 Task: Find a house in Lebanon, United States, for 1 guest from 7th to 14th July, with a price range of ₹6000 to ₹14000.
Action: Mouse moved to (680, 127)
Screenshot: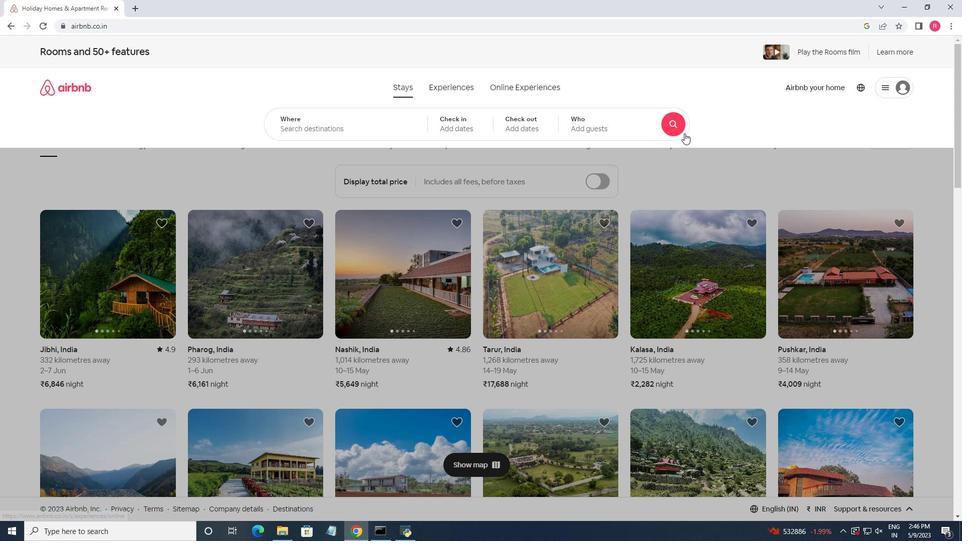 
Action: Mouse pressed left at (680, 127)
Screenshot: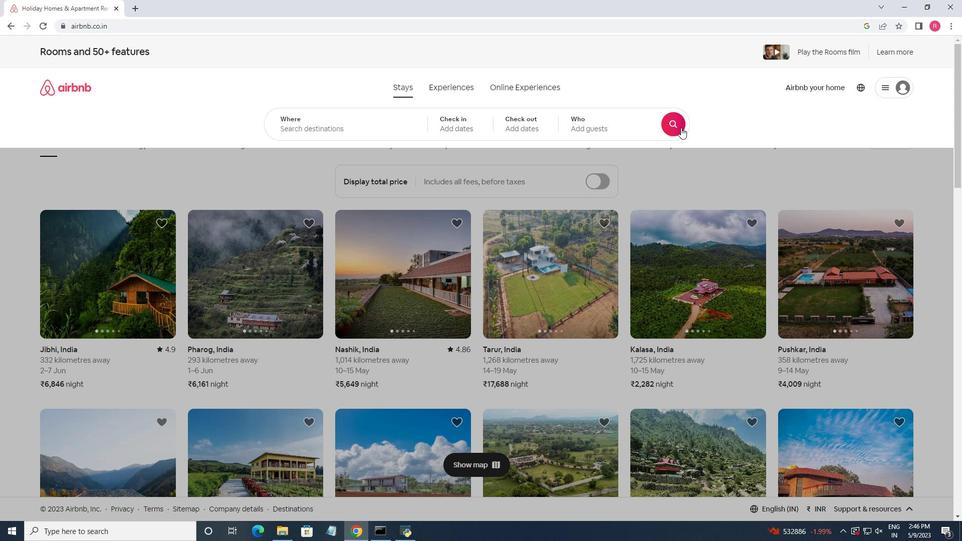 
Action: Mouse moved to (555, 84)
Screenshot: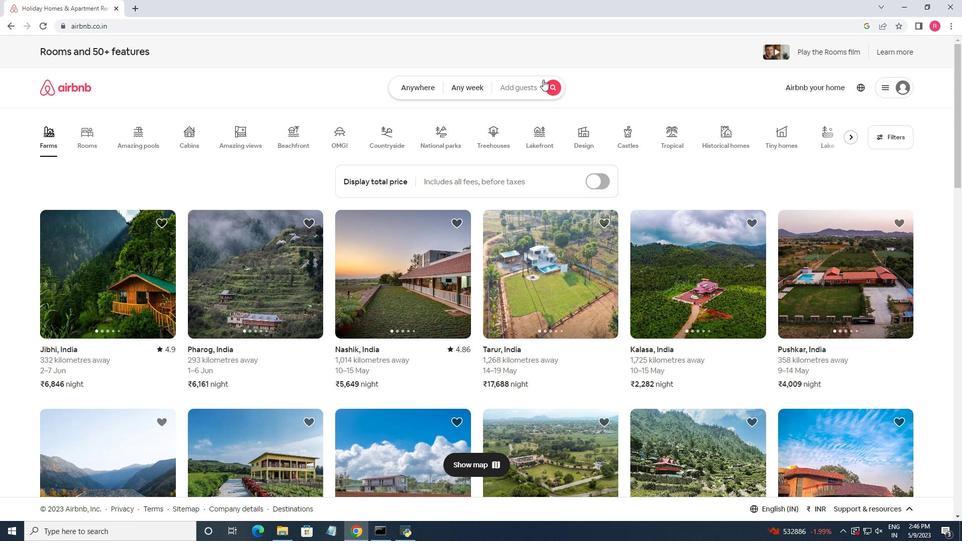
Action: Mouse pressed left at (555, 84)
Screenshot: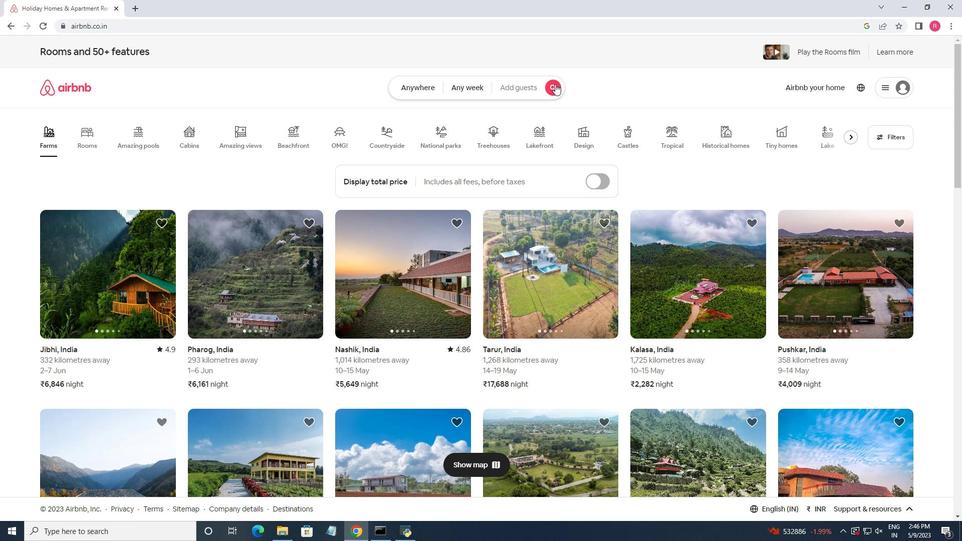 
Action: Mouse moved to (302, 132)
Screenshot: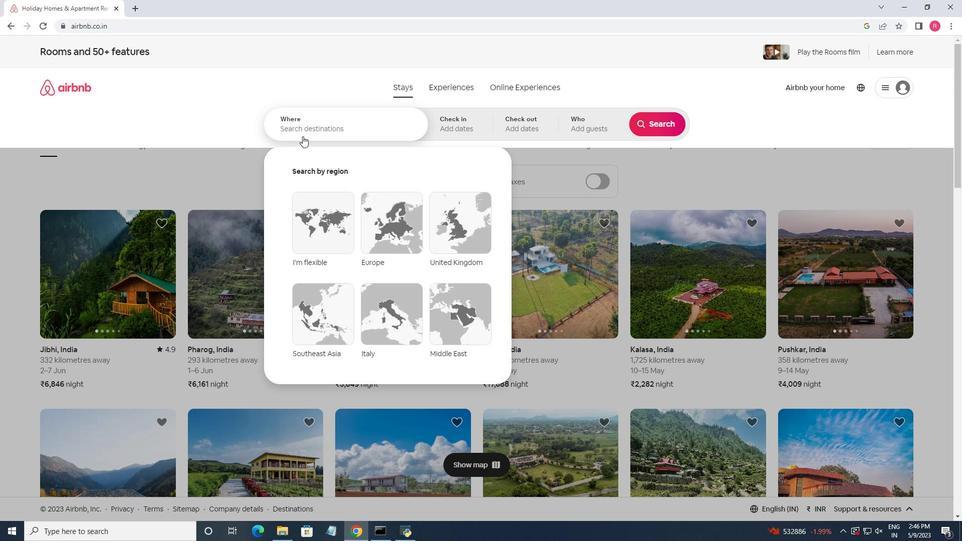 
Action: Mouse pressed left at (302, 132)
Screenshot: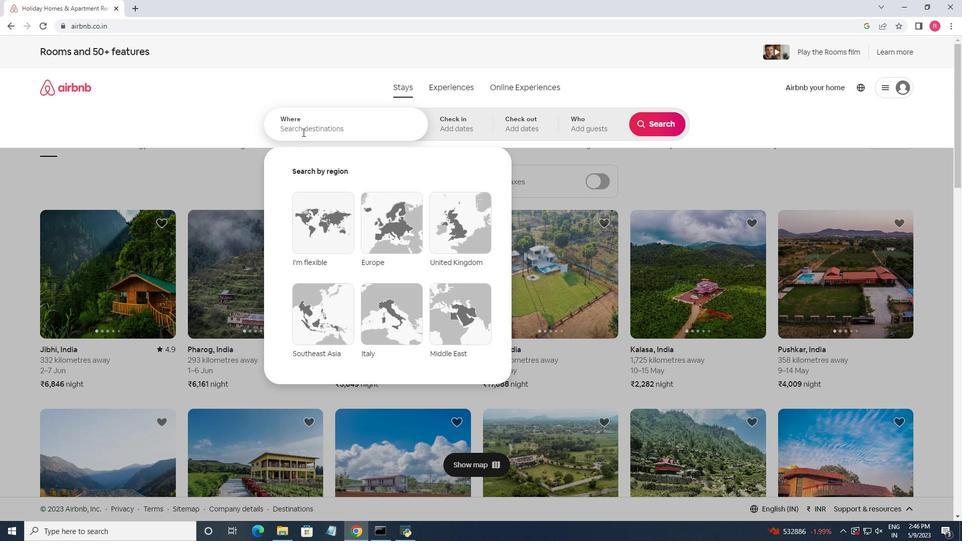 
Action: Mouse moved to (303, 132)
Screenshot: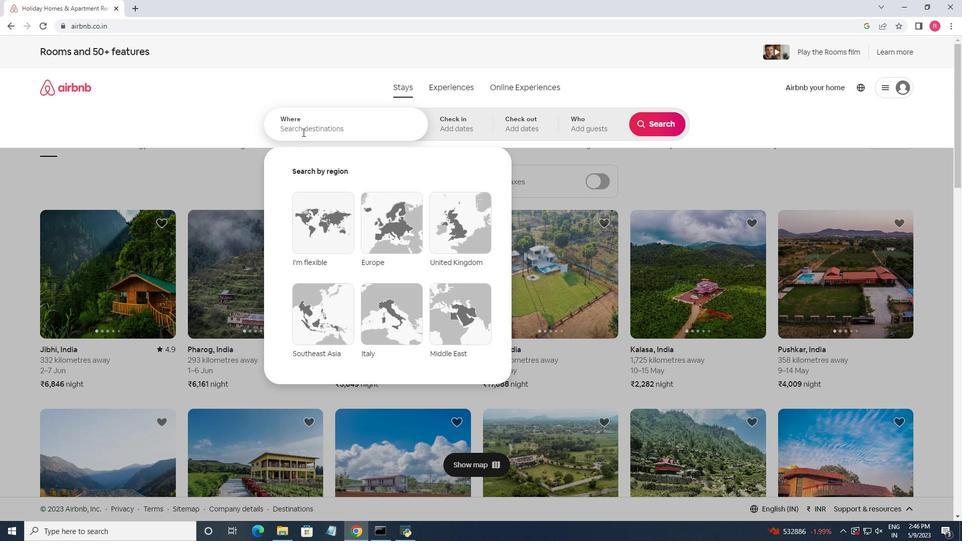 
Action: Key pressed <Key.shift>Lebanon,<Key.space><Key.shift>United<Key.space><Key.shift>States
Screenshot: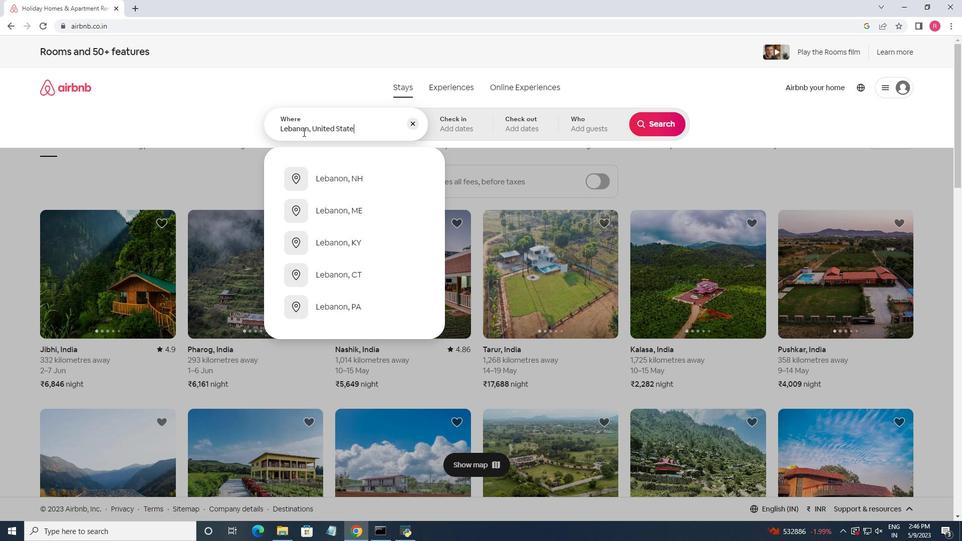 
Action: Mouse moved to (259, 178)
Screenshot: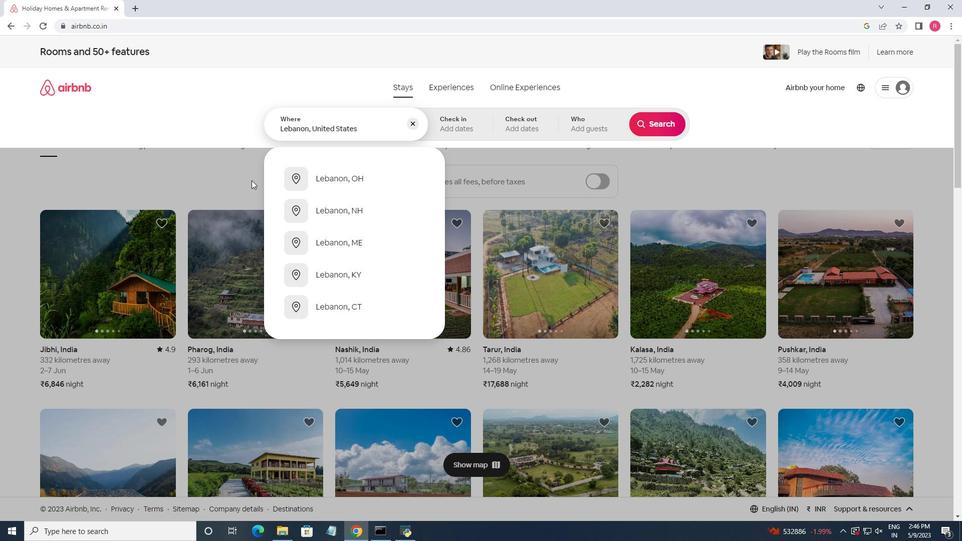 
Action: Key pressed <Key.enter>
Screenshot: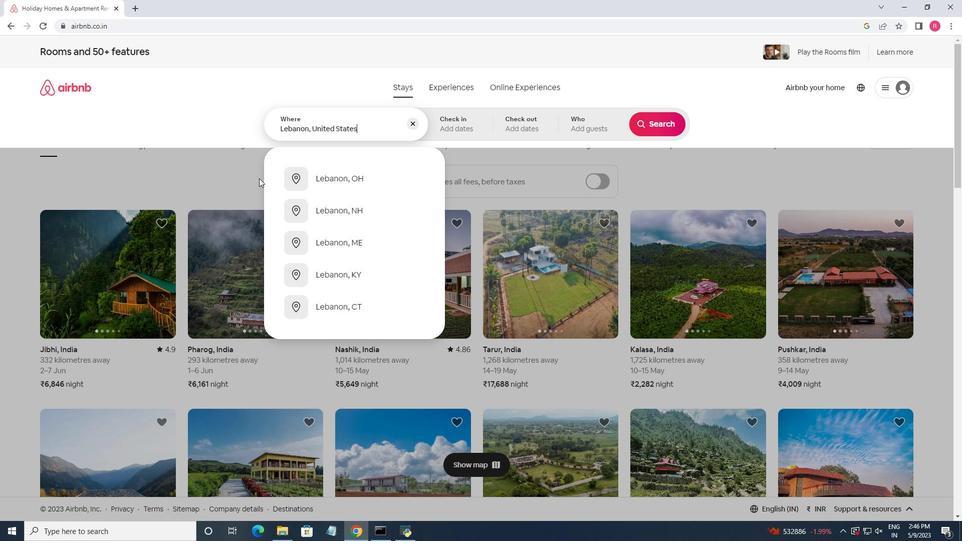 
Action: Mouse moved to (655, 206)
Screenshot: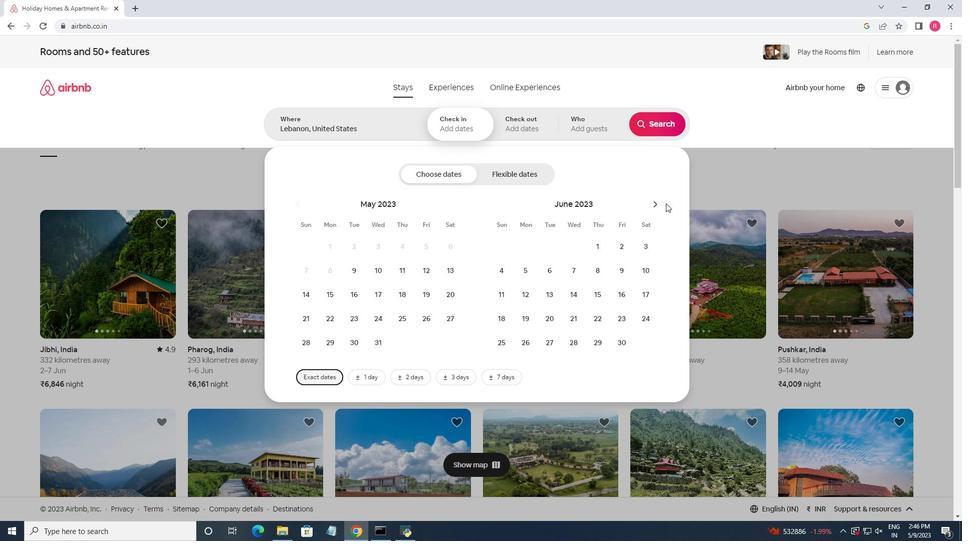 
Action: Mouse pressed left at (655, 206)
Screenshot: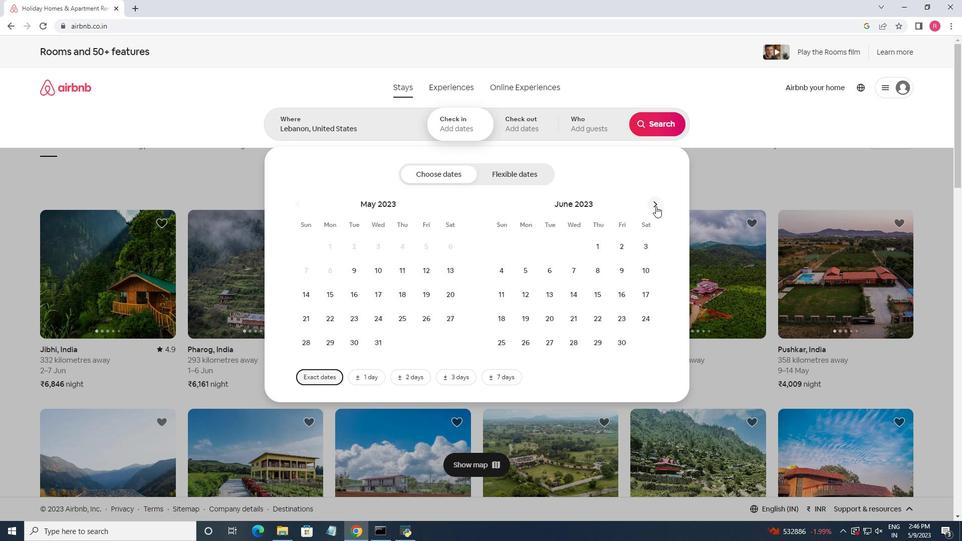 
Action: Mouse moved to (622, 266)
Screenshot: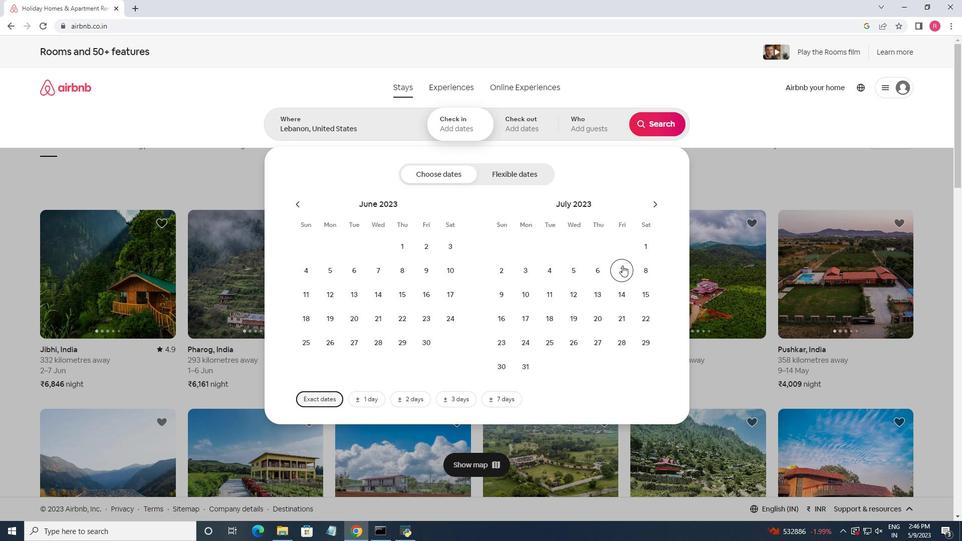 
Action: Mouse pressed left at (622, 266)
Screenshot: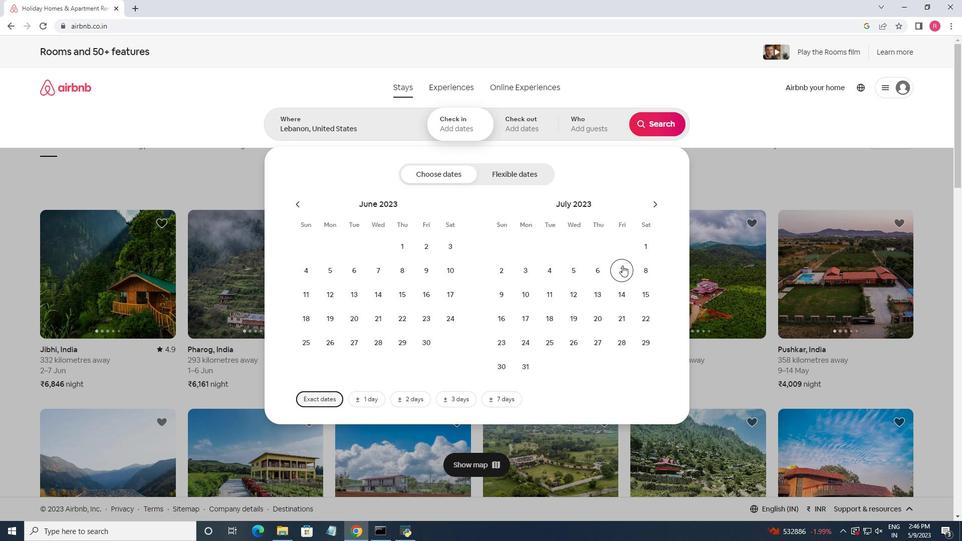 
Action: Mouse moved to (619, 293)
Screenshot: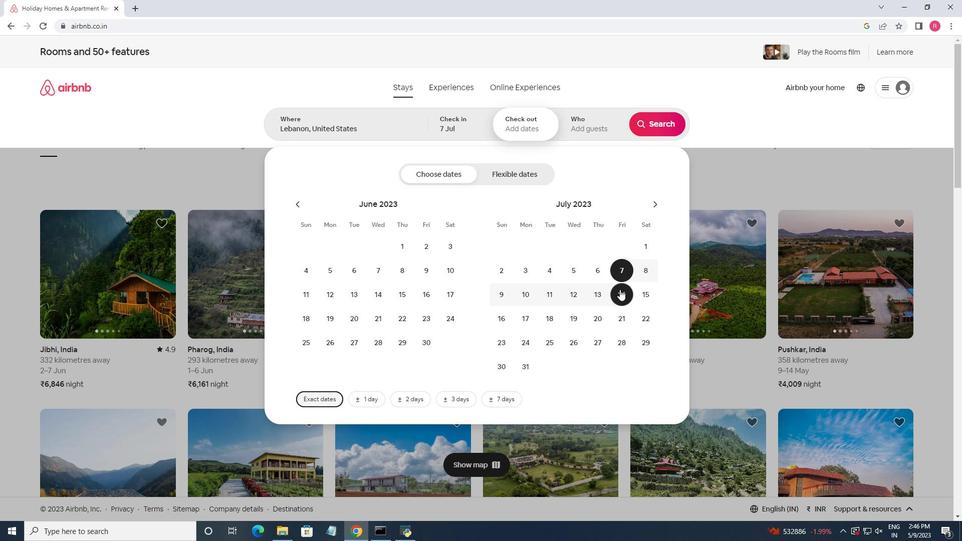 
Action: Mouse pressed left at (619, 293)
Screenshot: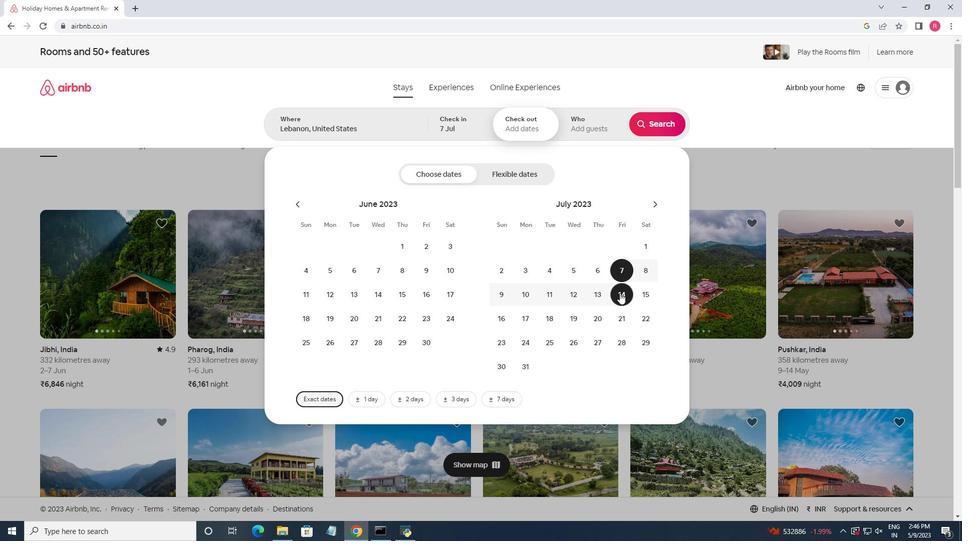 
Action: Mouse moved to (592, 130)
Screenshot: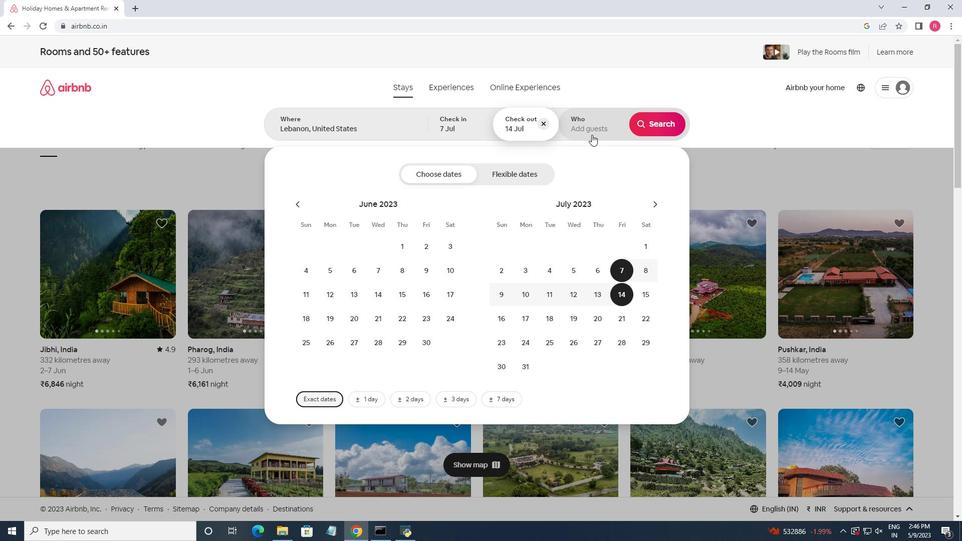
Action: Mouse pressed left at (592, 130)
Screenshot: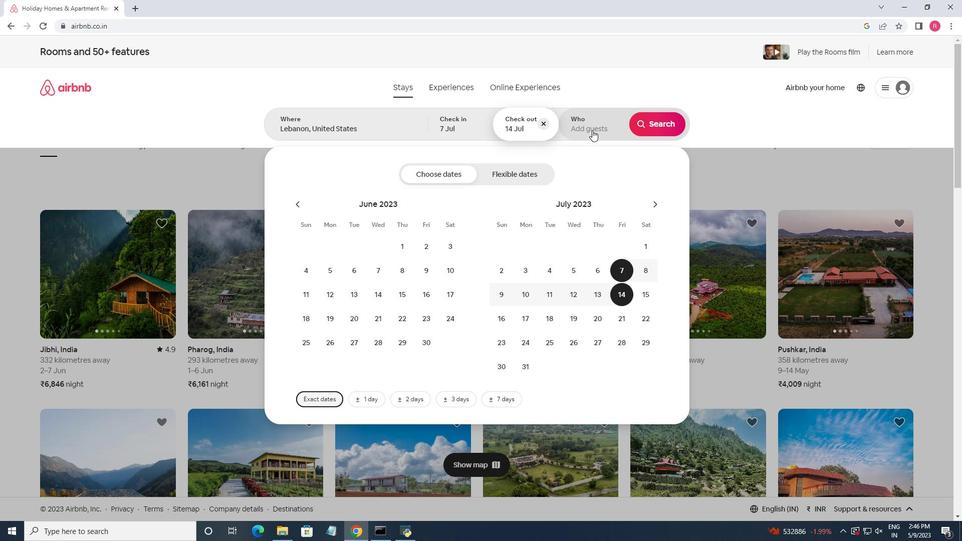 
Action: Mouse moved to (651, 180)
Screenshot: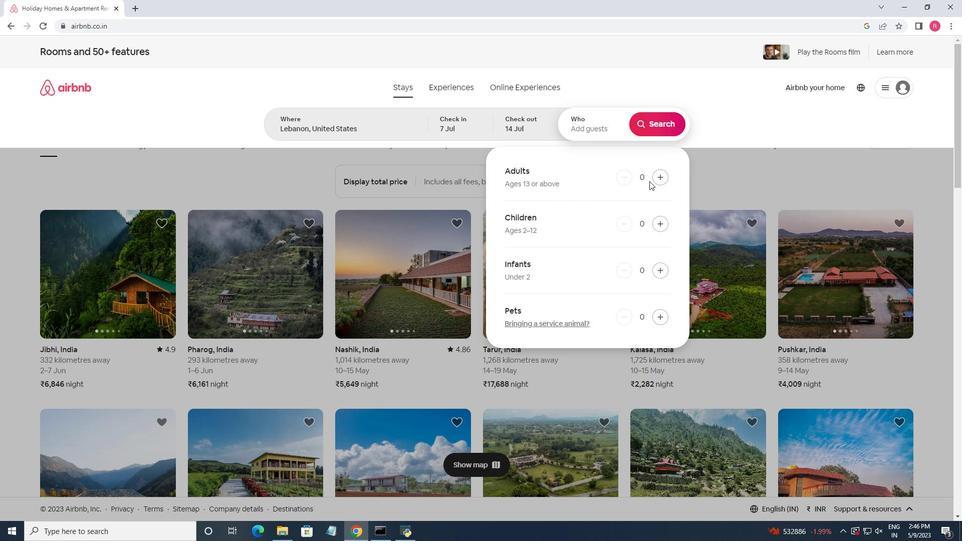 
Action: Mouse pressed left at (651, 180)
Screenshot: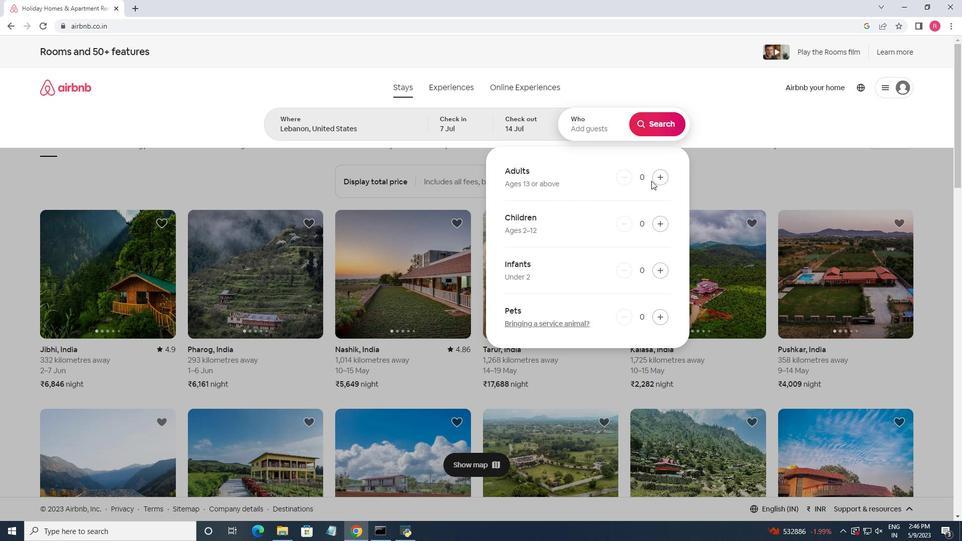 
Action: Mouse moved to (658, 178)
Screenshot: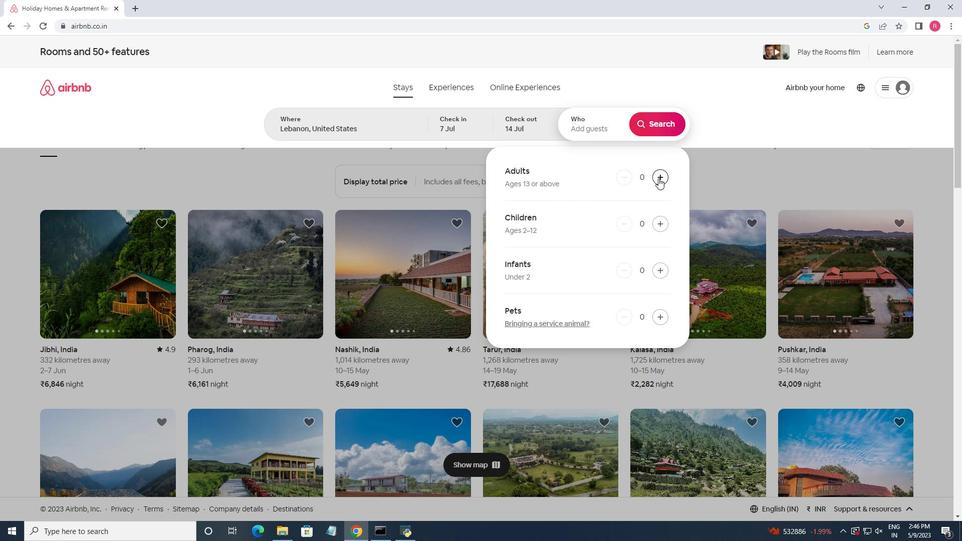 
Action: Mouse pressed left at (658, 178)
Screenshot: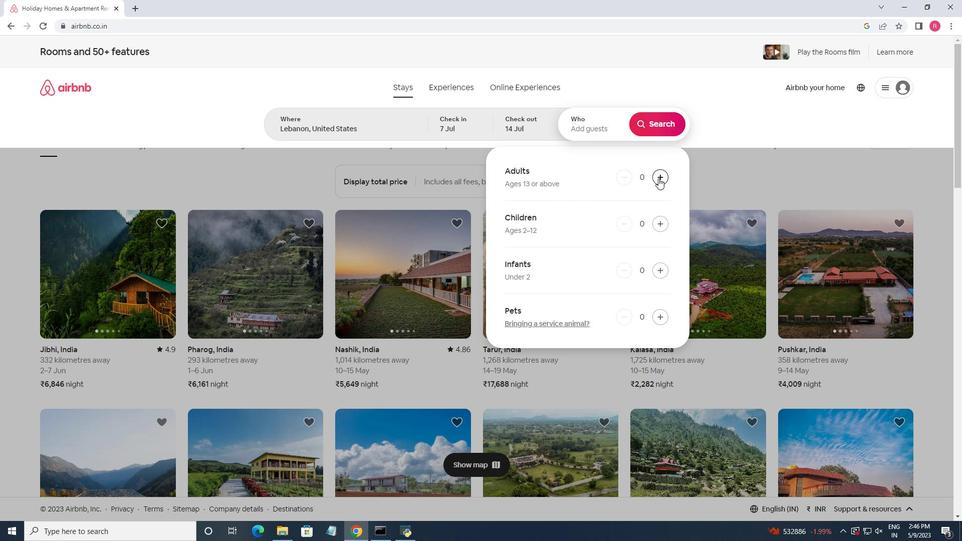 
Action: Mouse moved to (647, 114)
Screenshot: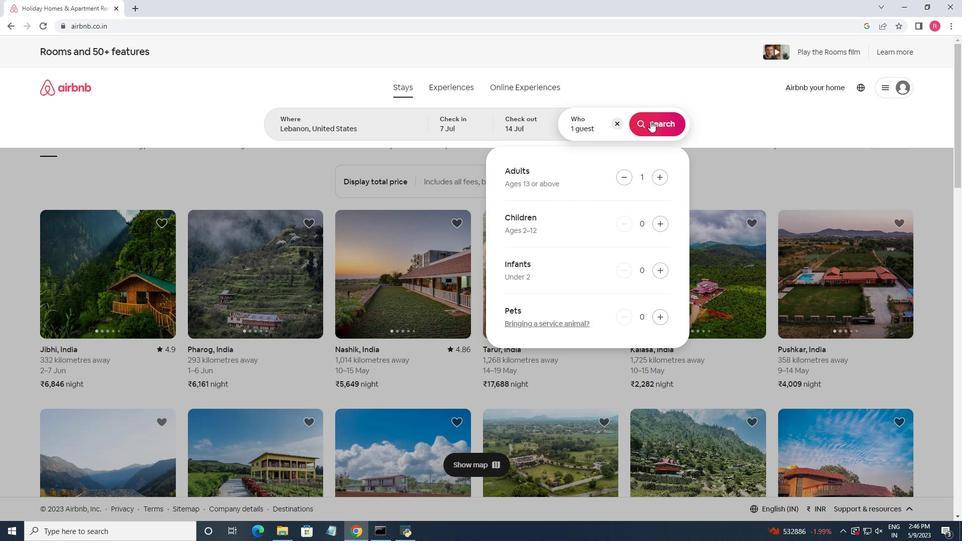 
Action: Mouse pressed left at (647, 114)
Screenshot: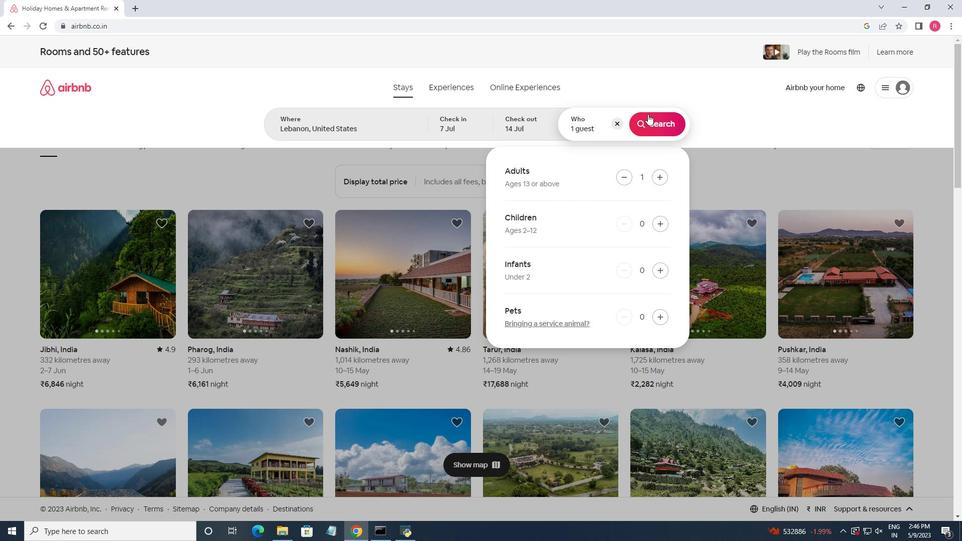 
Action: Mouse moved to (930, 104)
Screenshot: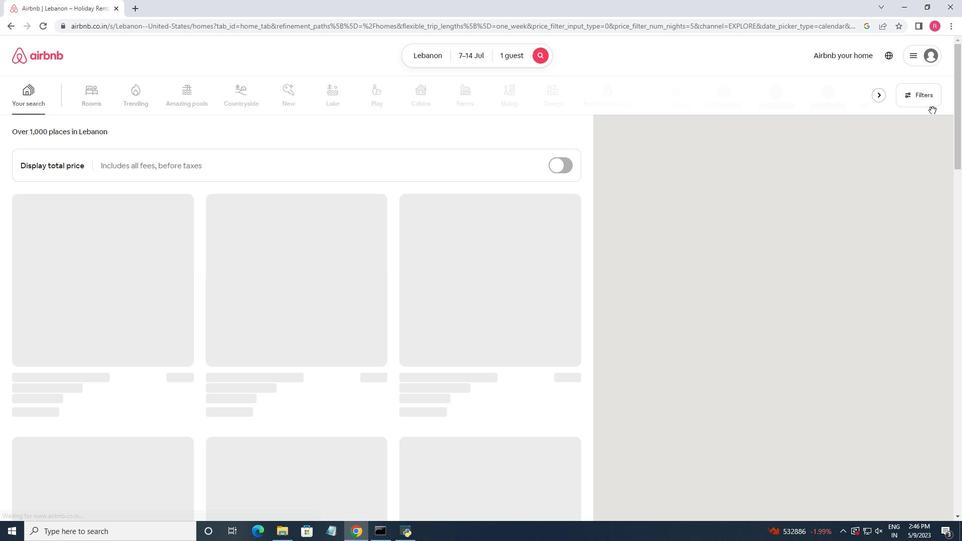 
Action: Mouse pressed left at (930, 104)
Screenshot: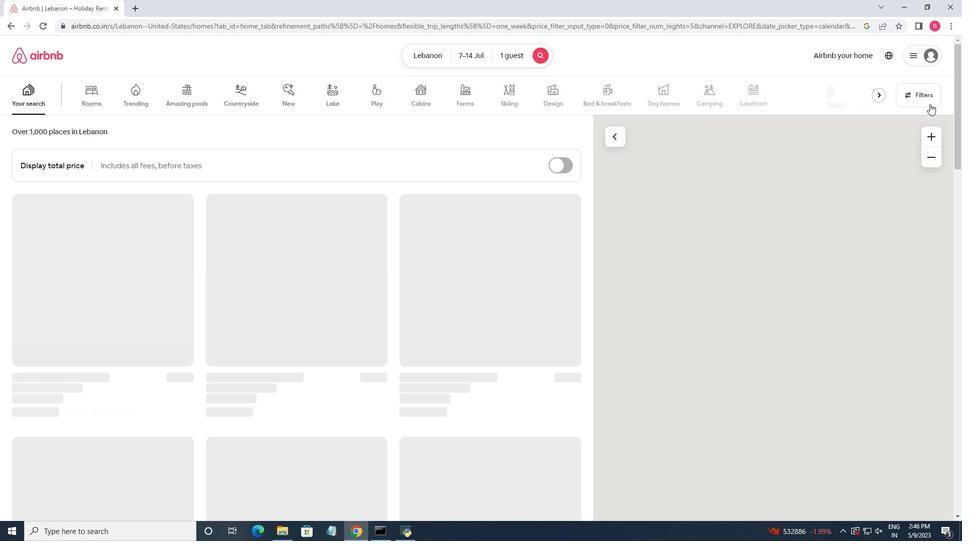 
Action: Mouse moved to (394, 338)
Screenshot: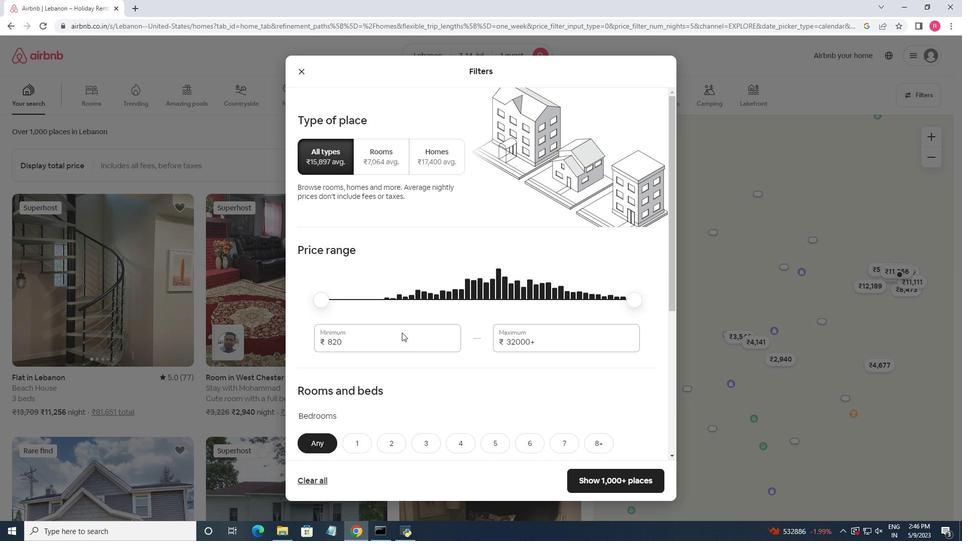
Action: Mouse pressed left at (394, 338)
Screenshot: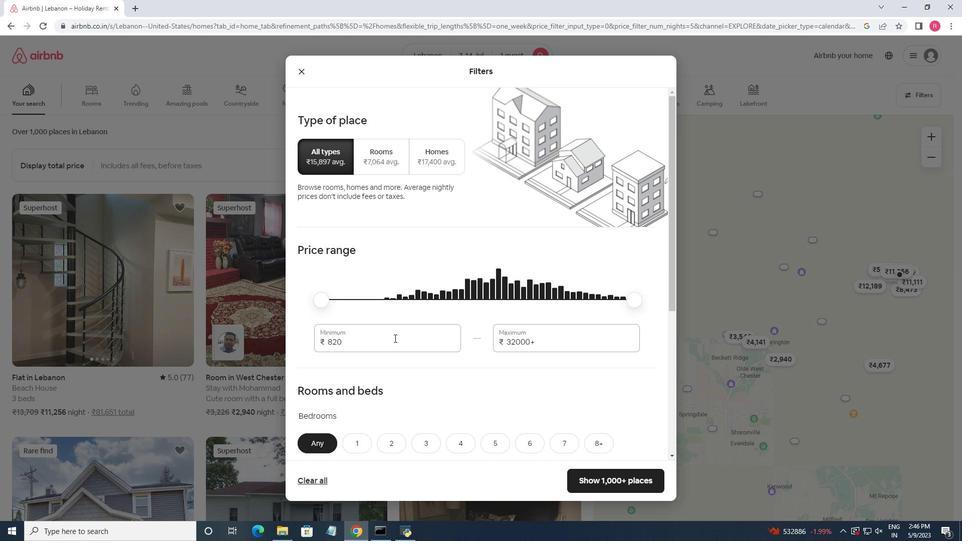 
Action: Mouse moved to (394, 338)
Screenshot: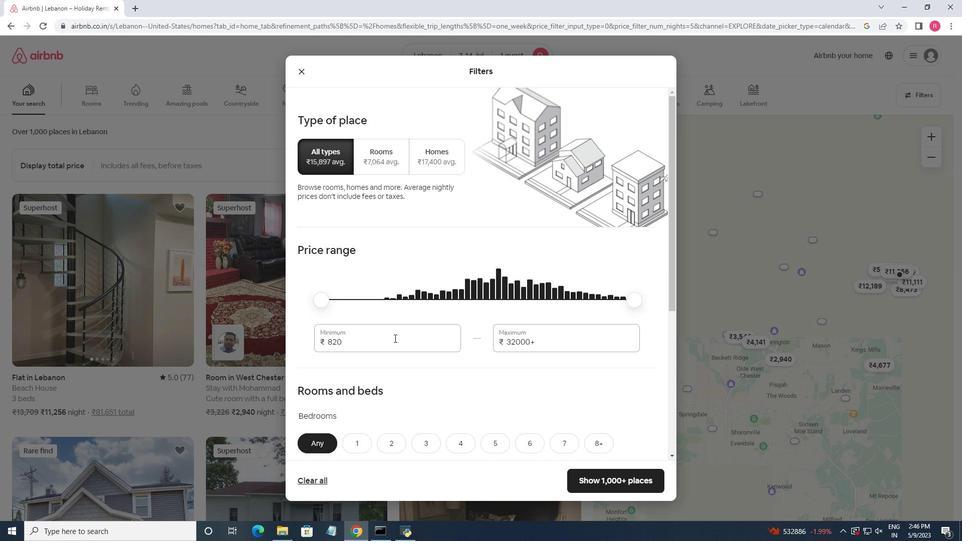 
Action: Mouse pressed left at (394, 338)
Screenshot: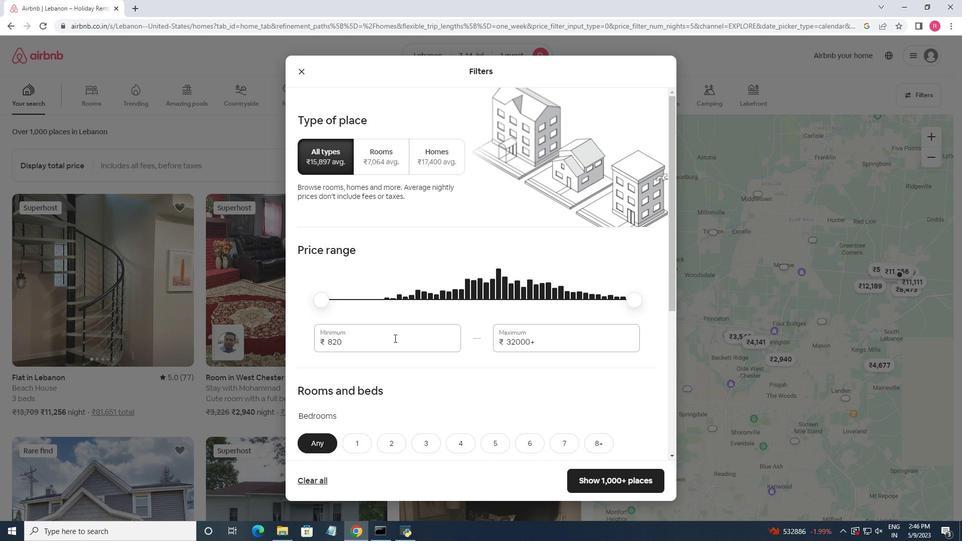 
Action: Key pressed 6000<Key.tab>140000
Screenshot: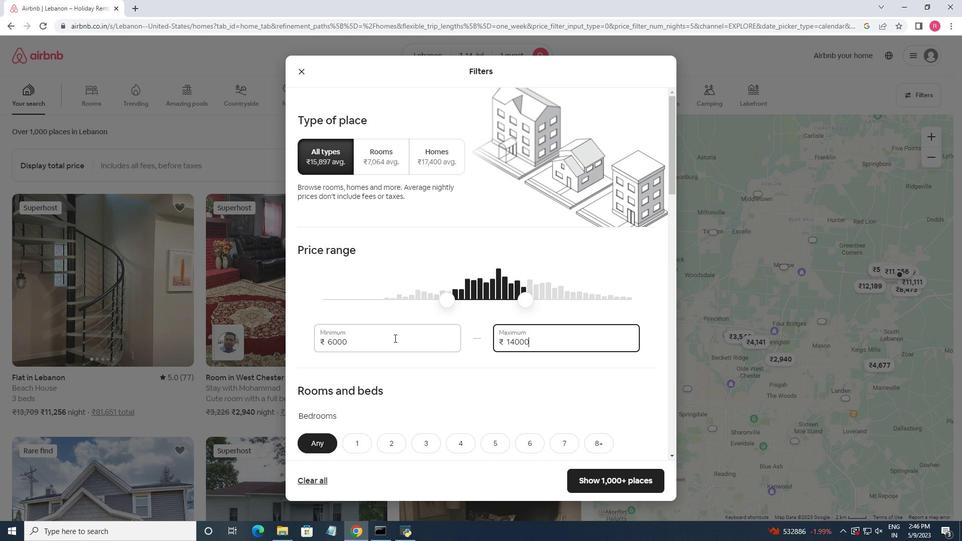 
Action: Mouse moved to (399, 336)
Screenshot: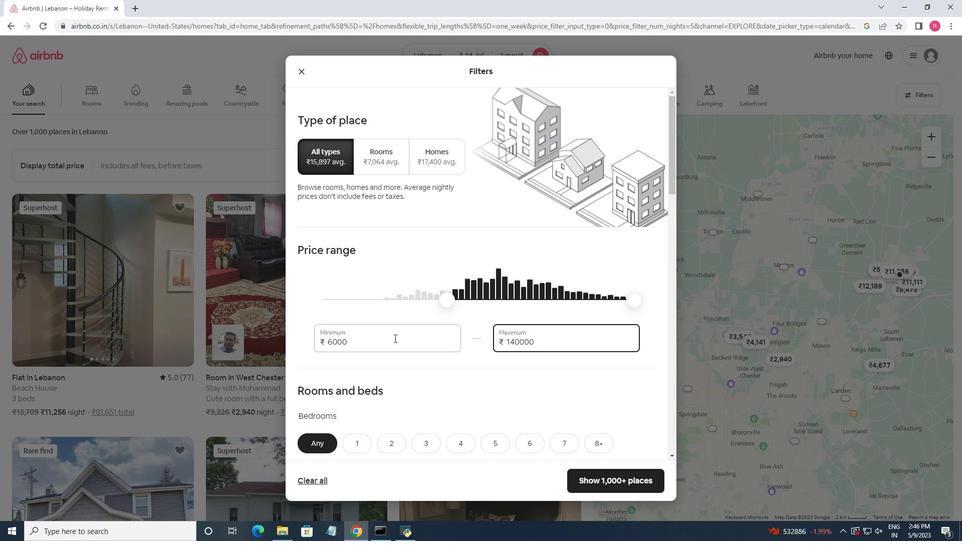 
Action: Key pressed <Key.backspace>
Screenshot: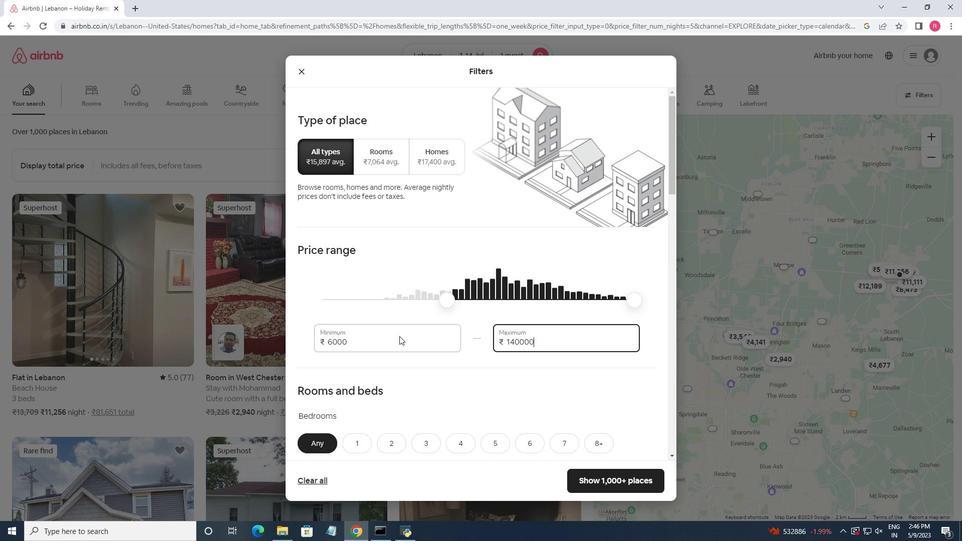 
Action: Mouse moved to (490, 345)
Screenshot: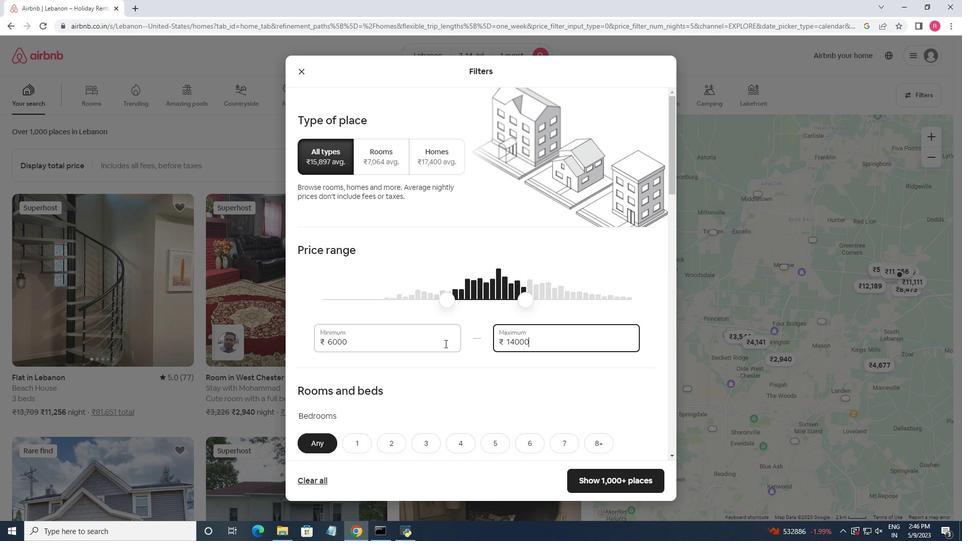
Action: Mouse scrolled (490, 344) with delta (0, 0)
Screenshot: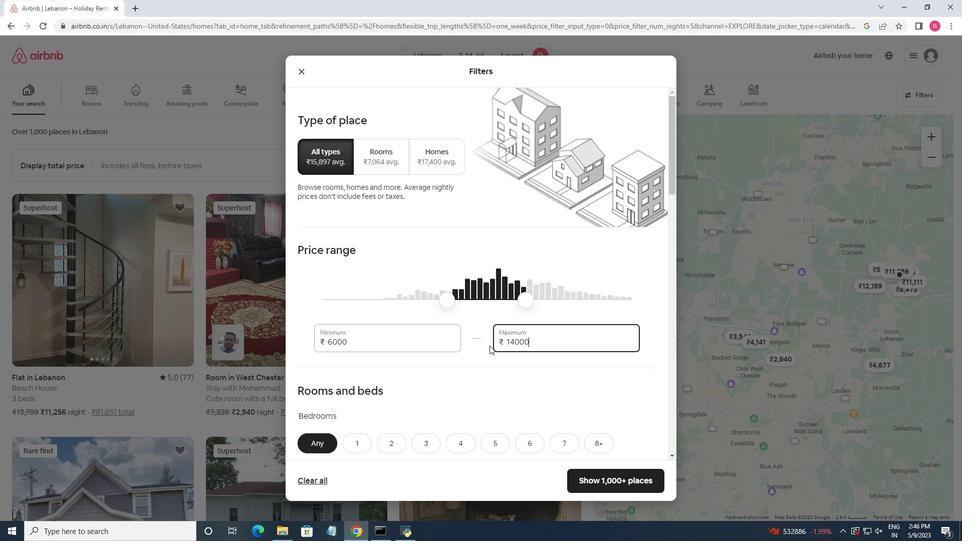
Action: Mouse moved to (487, 349)
Screenshot: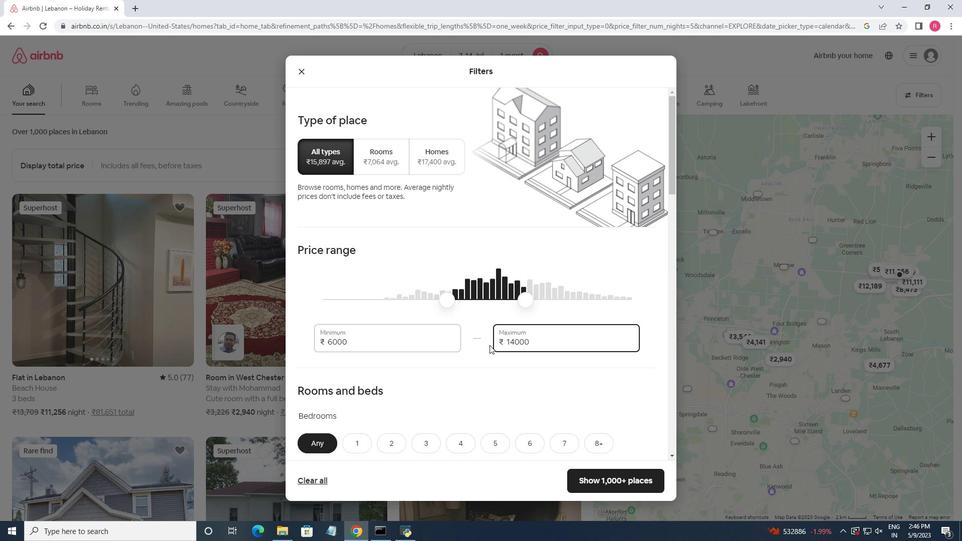 
Action: Mouse scrolled (487, 348) with delta (0, 0)
Screenshot: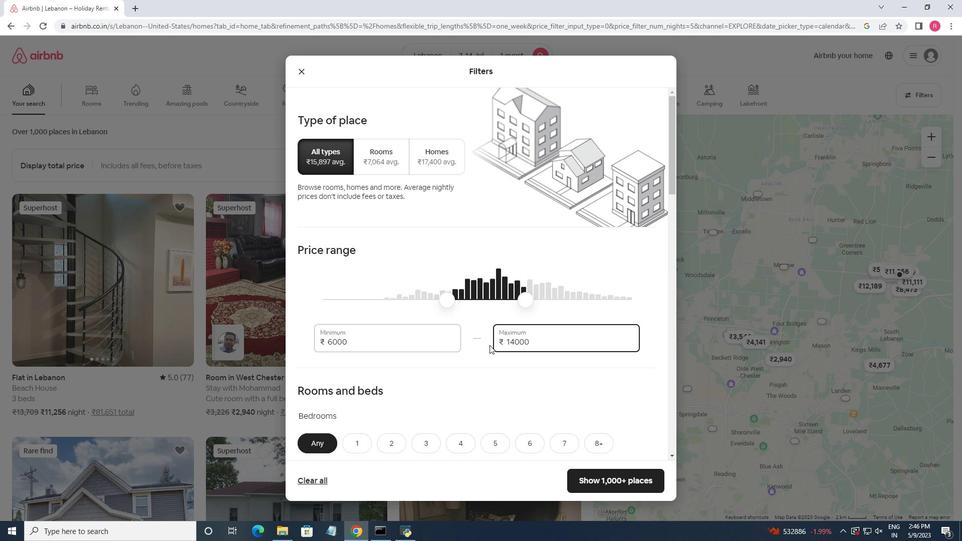 
Action: Mouse moved to (355, 342)
Screenshot: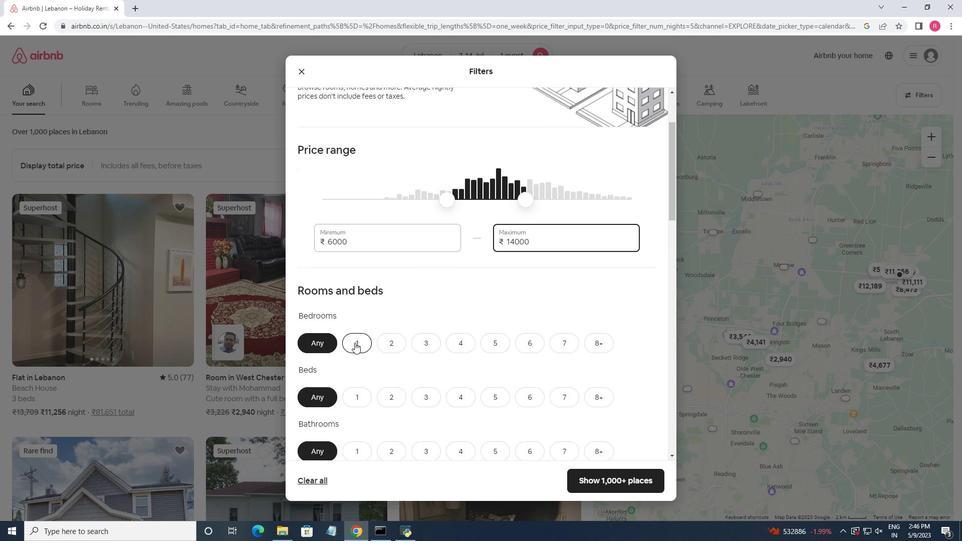 
Action: Mouse pressed left at (355, 342)
Screenshot: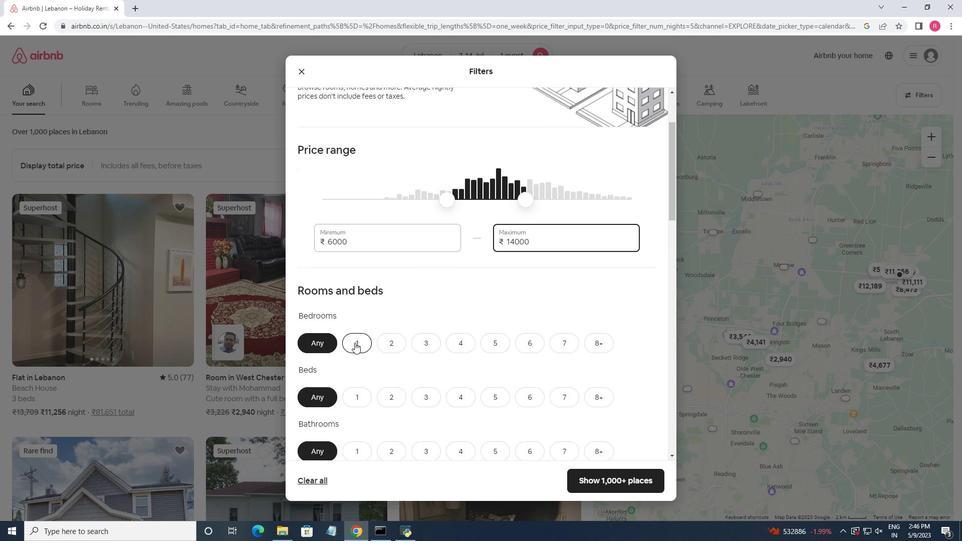
Action: Mouse moved to (357, 399)
Screenshot: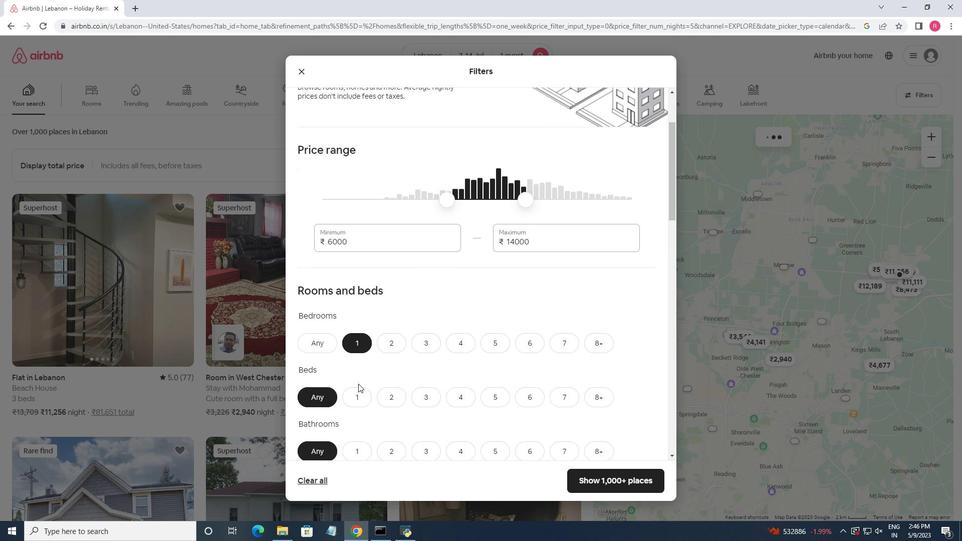 
Action: Mouse pressed left at (357, 399)
Screenshot: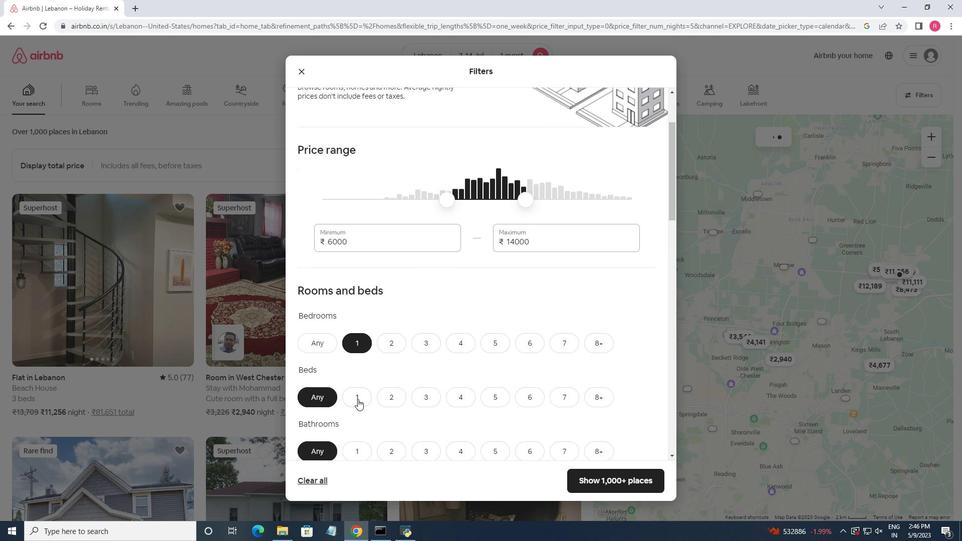 
Action: Mouse moved to (434, 325)
Screenshot: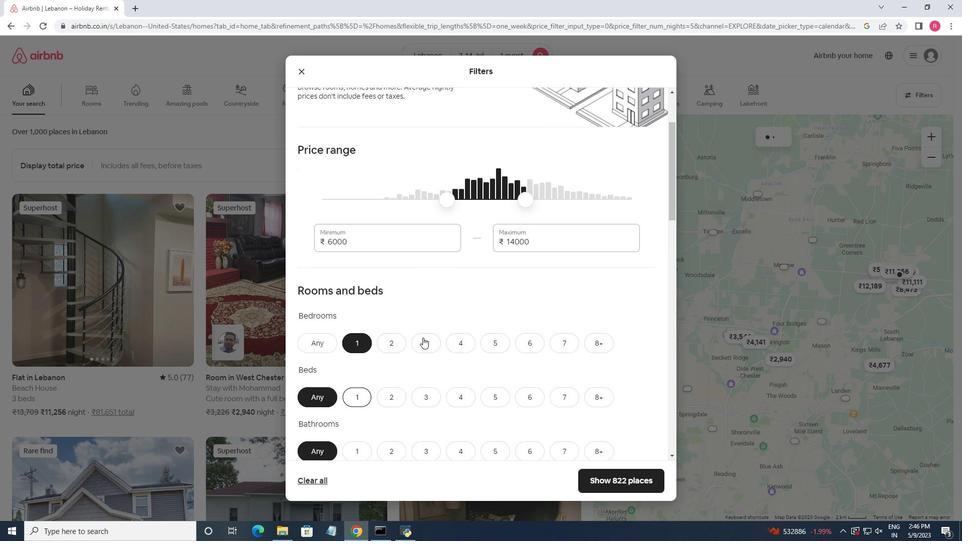 
Action: Mouse scrolled (434, 324) with delta (0, 0)
Screenshot: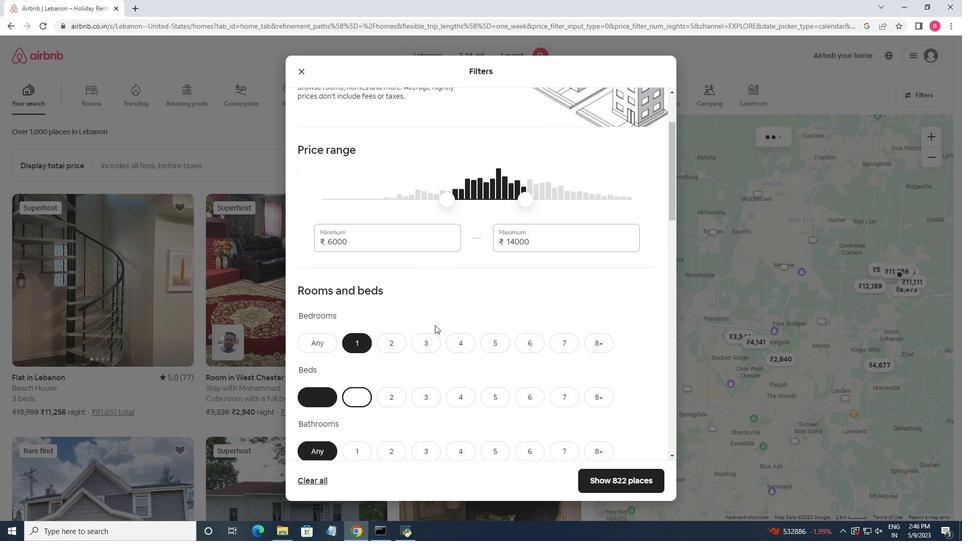 
Action: Mouse moved to (435, 325)
Screenshot: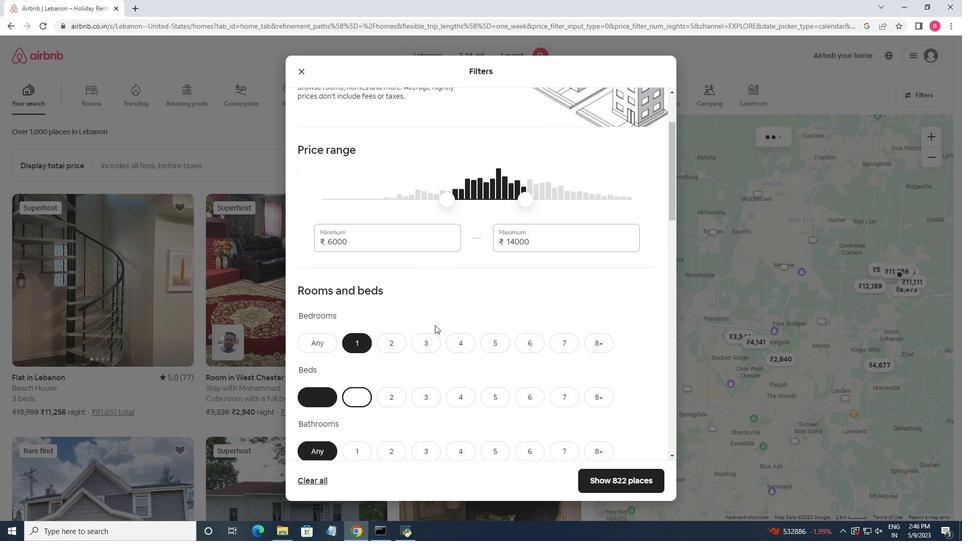
Action: Mouse scrolled (435, 324) with delta (0, 0)
Screenshot: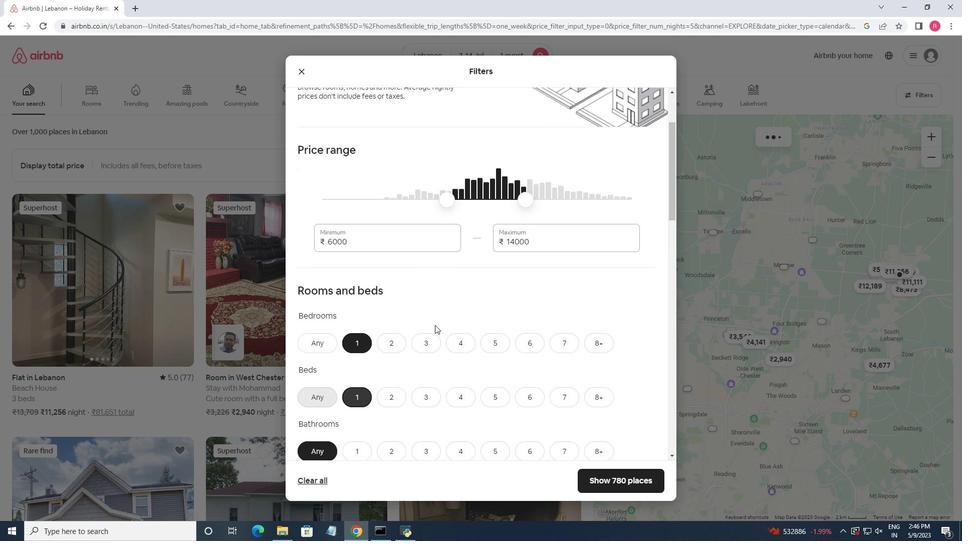 
Action: Mouse moved to (435, 325)
Screenshot: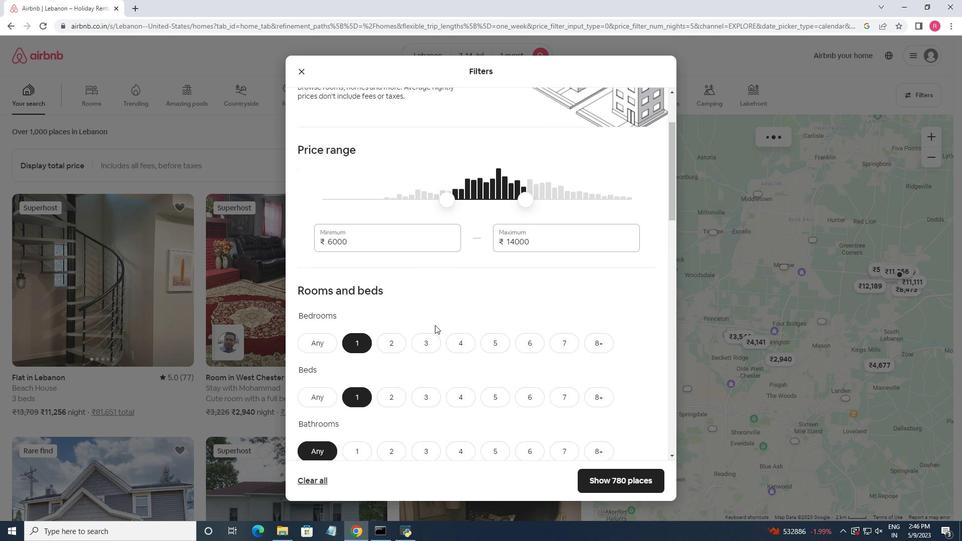 
Action: Mouse scrolled (435, 324) with delta (0, 0)
Screenshot: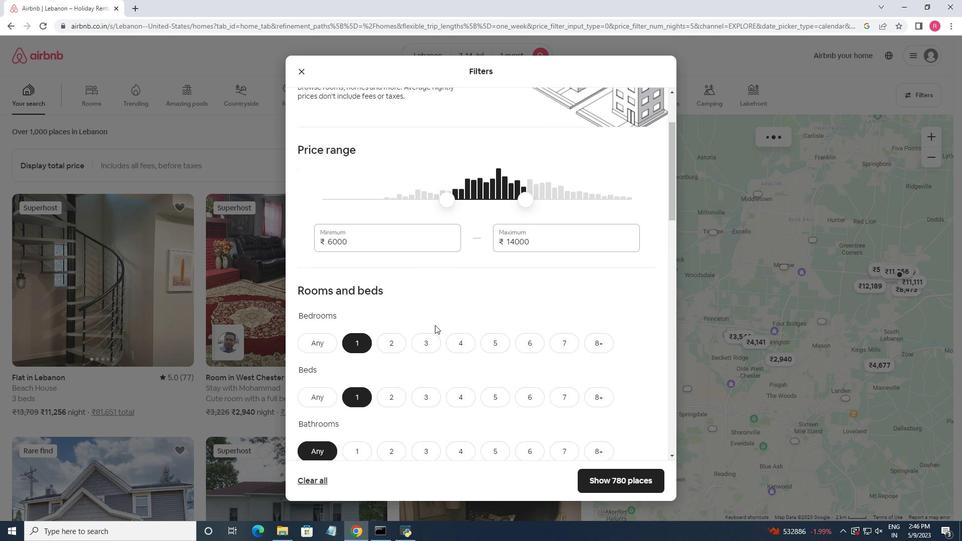 
Action: Mouse moved to (350, 295)
Screenshot: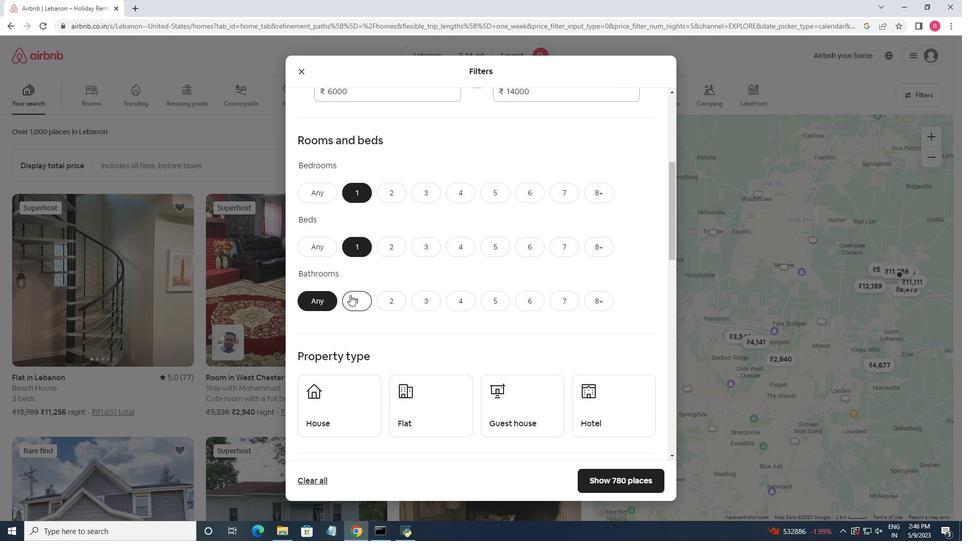 
Action: Mouse pressed left at (350, 295)
Screenshot: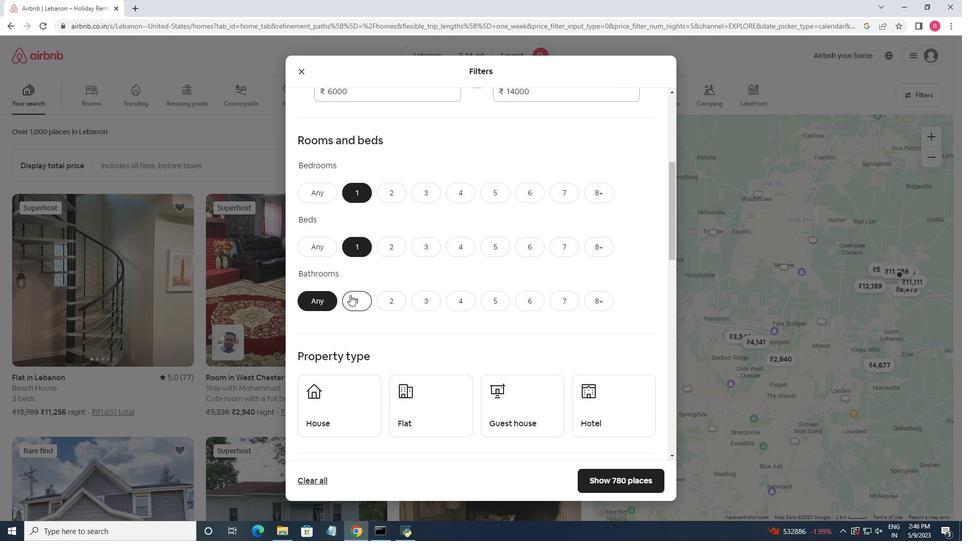 
Action: Mouse moved to (327, 392)
Screenshot: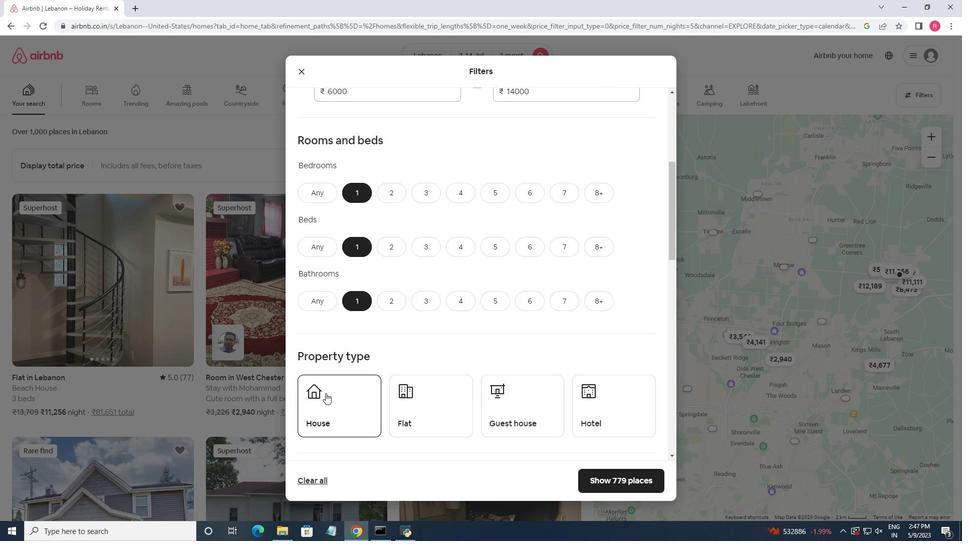 
Action: Mouse pressed left at (327, 392)
Screenshot: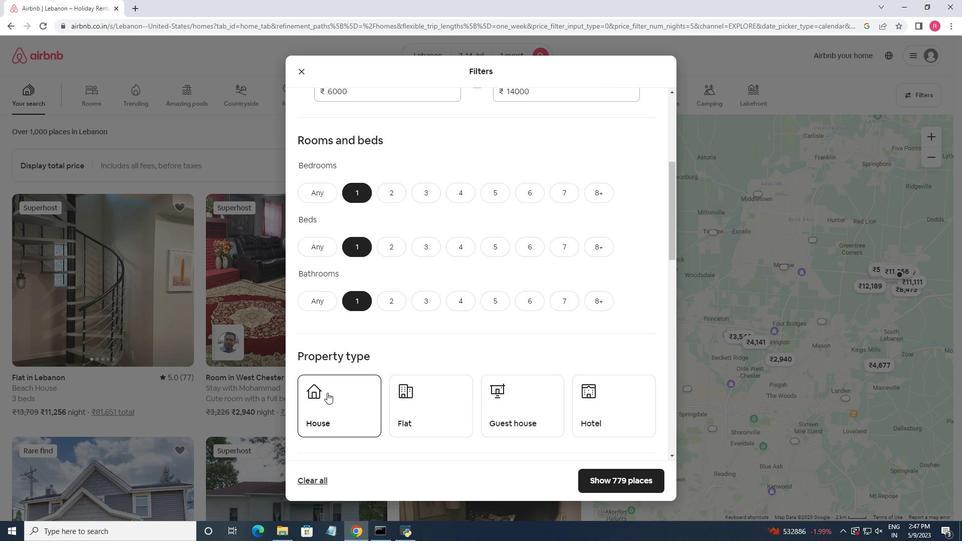 
Action: Mouse moved to (427, 395)
Screenshot: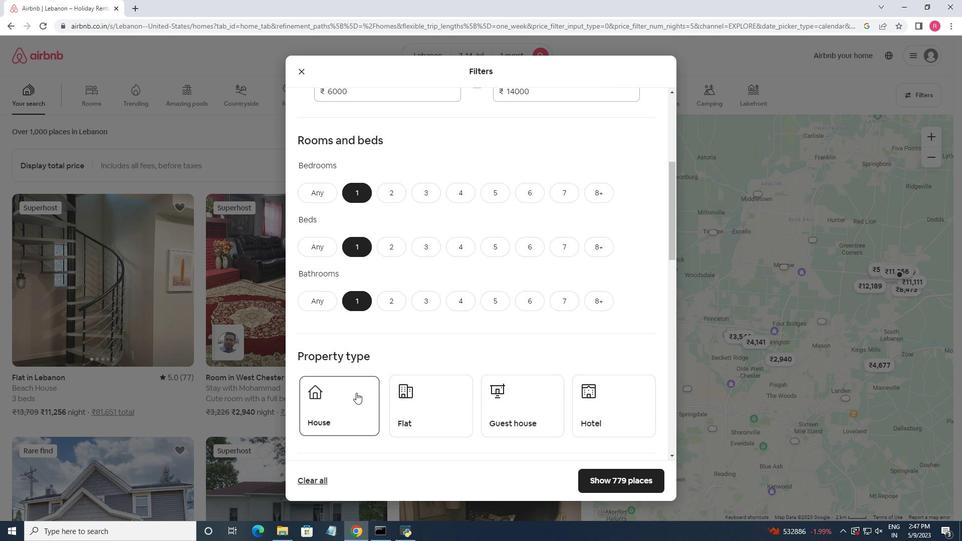 
Action: Mouse pressed left at (427, 395)
Screenshot: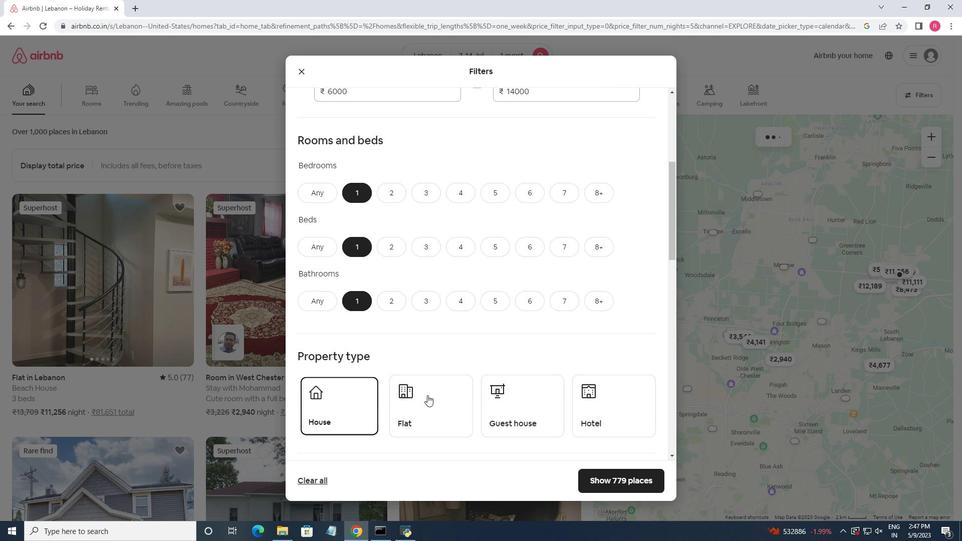 
Action: Mouse moved to (509, 399)
Screenshot: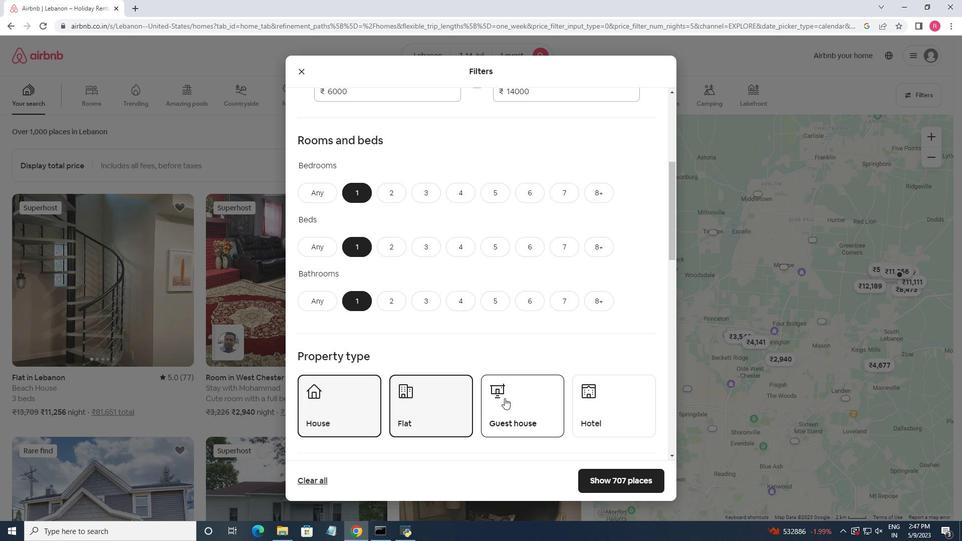 
Action: Mouse pressed left at (509, 399)
Screenshot: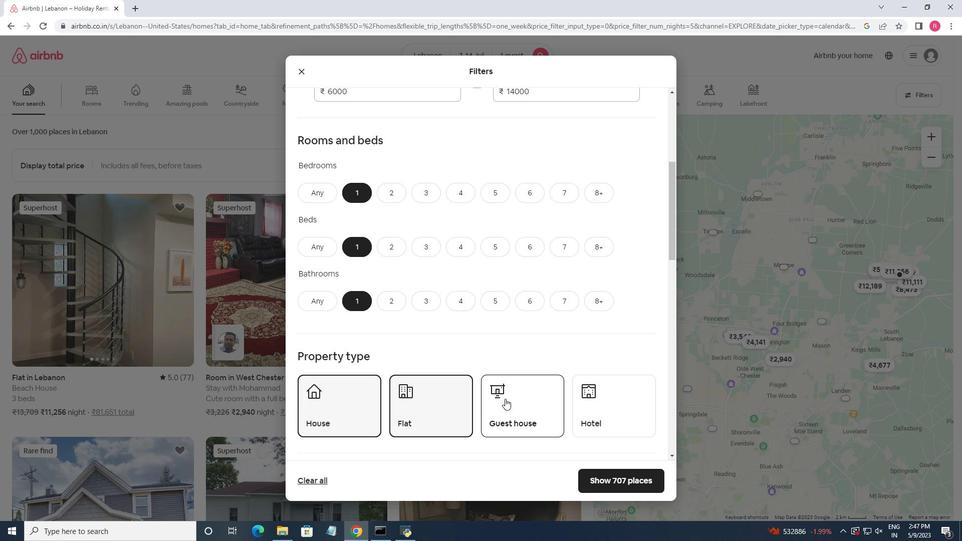 
Action: Mouse moved to (610, 402)
Screenshot: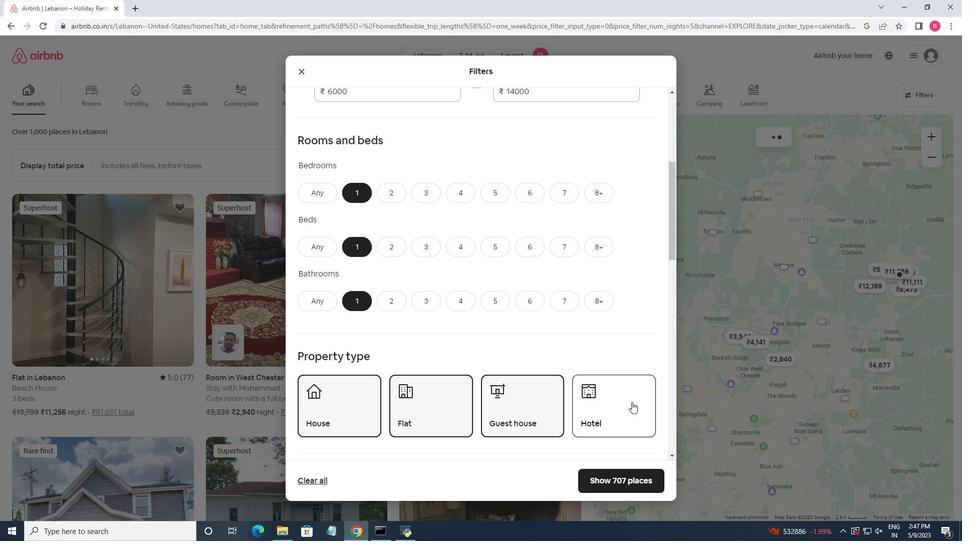 
Action: Mouse pressed left at (610, 402)
Screenshot: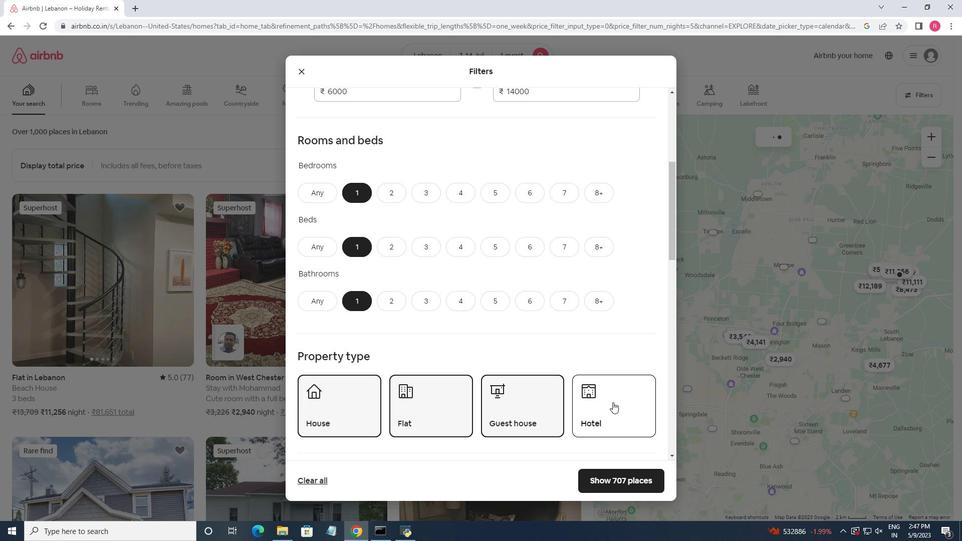 
Action: Mouse moved to (597, 307)
Screenshot: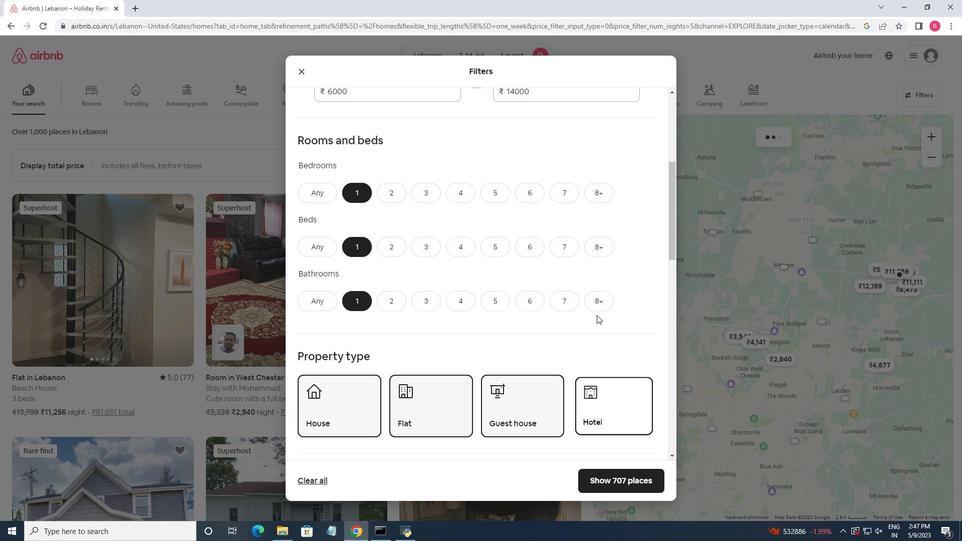 
Action: Mouse scrolled (597, 306) with delta (0, 0)
Screenshot: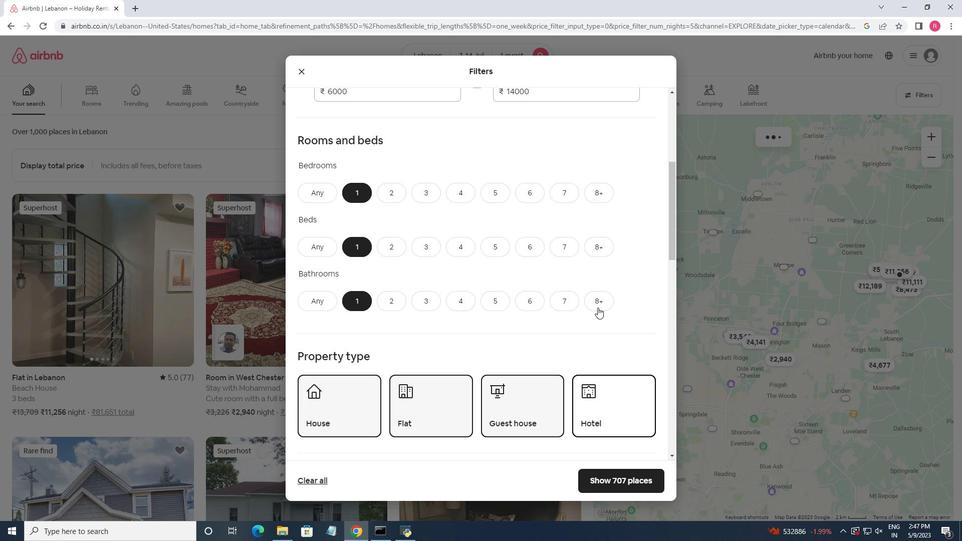
Action: Mouse scrolled (597, 306) with delta (0, 0)
Screenshot: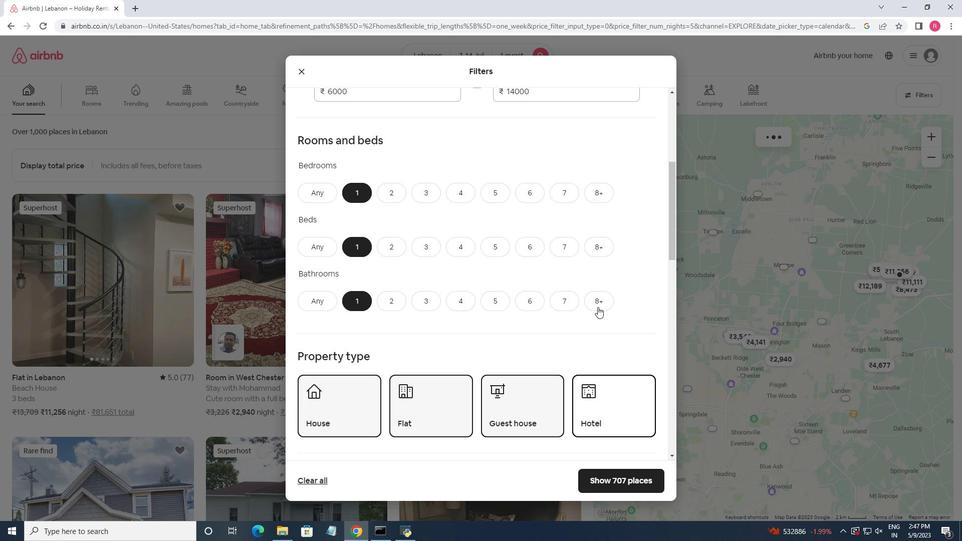 
Action: Mouse moved to (599, 308)
Screenshot: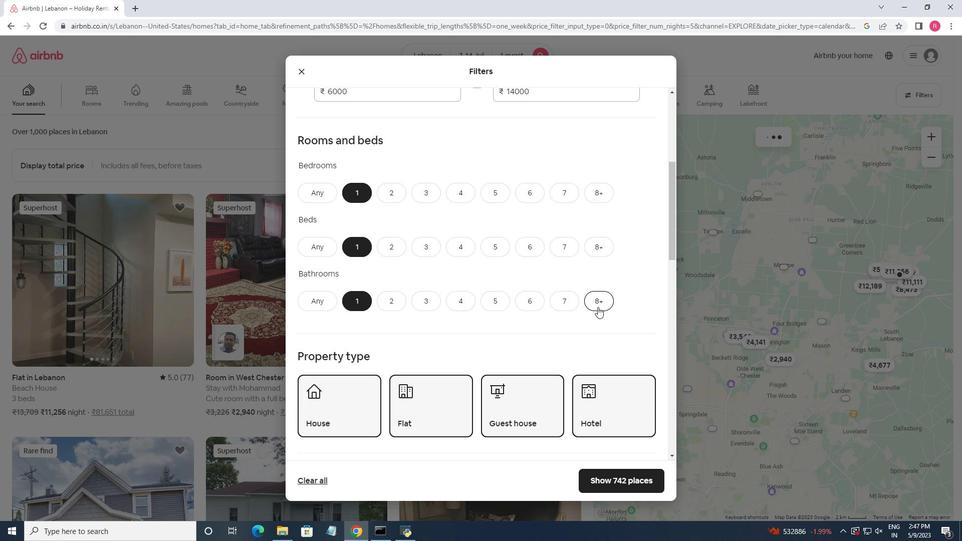 
Action: Mouse scrolled (599, 308) with delta (0, 0)
Screenshot: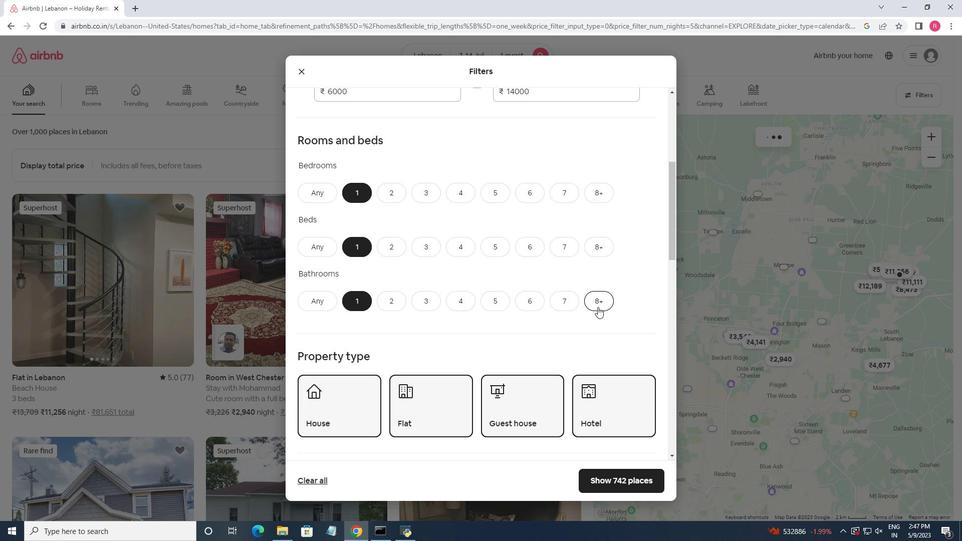 
Action: Mouse moved to (600, 310)
Screenshot: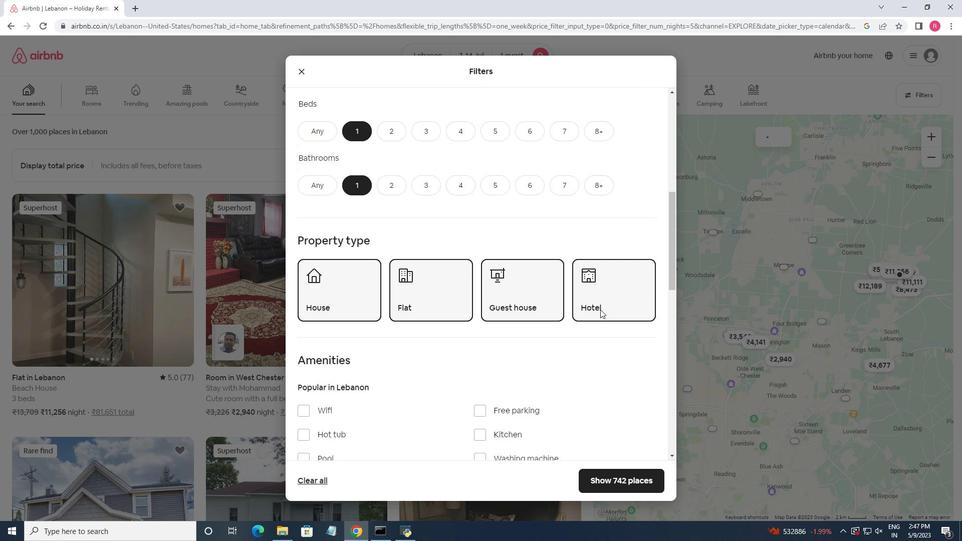 
Action: Mouse scrolled (600, 310) with delta (0, 0)
Screenshot: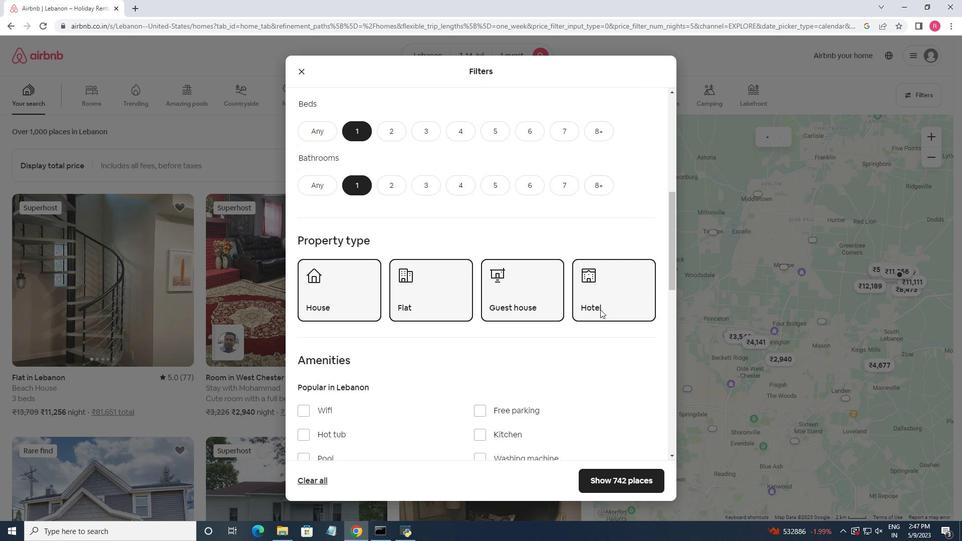 
Action: Mouse moved to (423, 352)
Screenshot: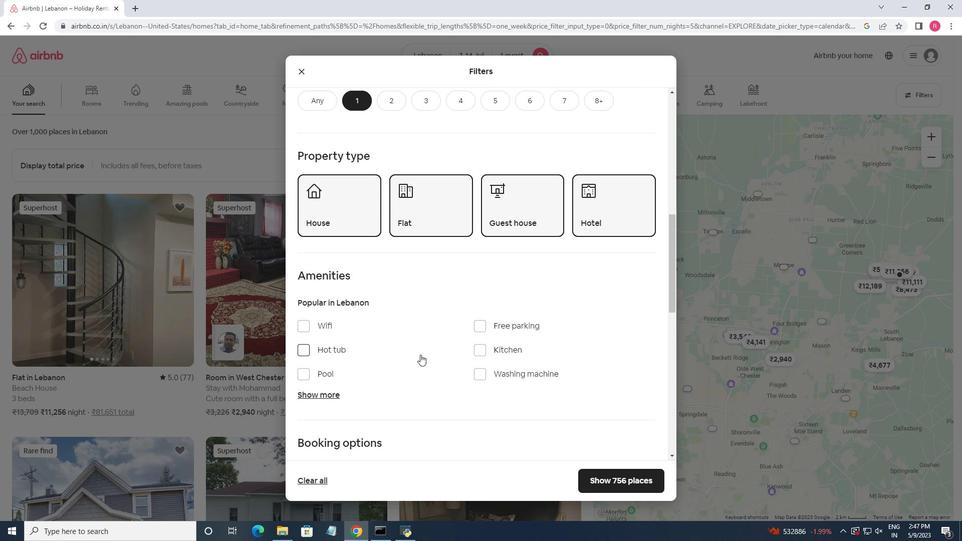 
Action: Mouse scrolled (423, 352) with delta (0, 0)
Screenshot: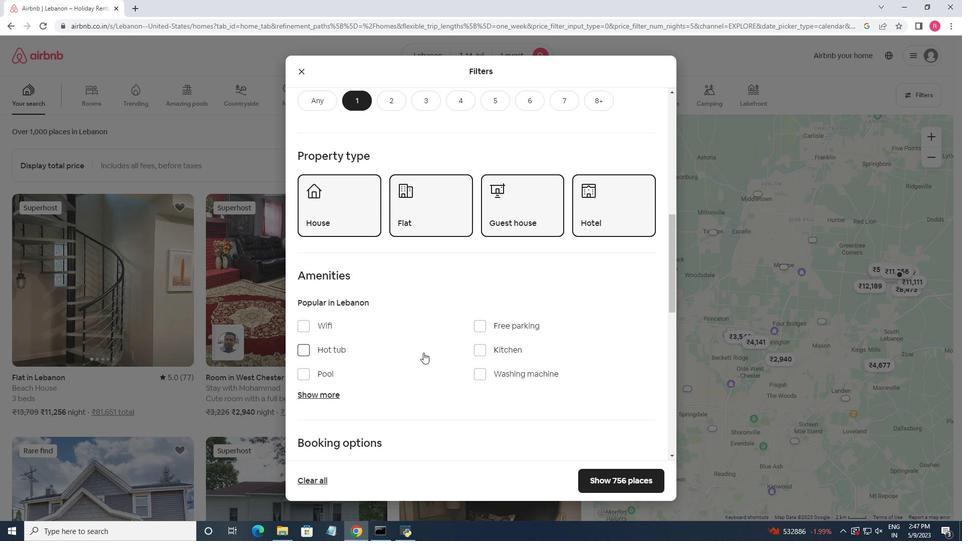 
Action: Mouse moved to (423, 352)
Screenshot: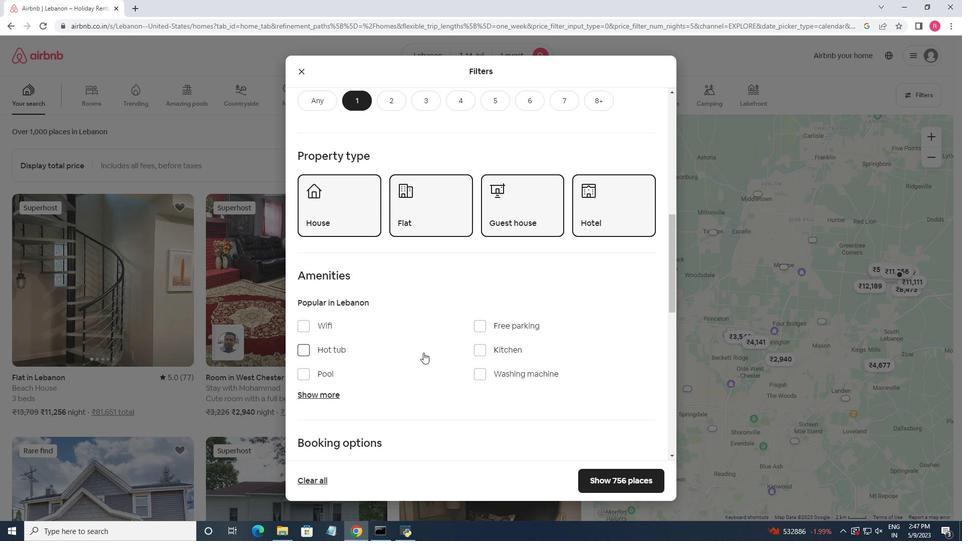 
Action: Mouse scrolled (423, 351) with delta (0, 0)
Screenshot: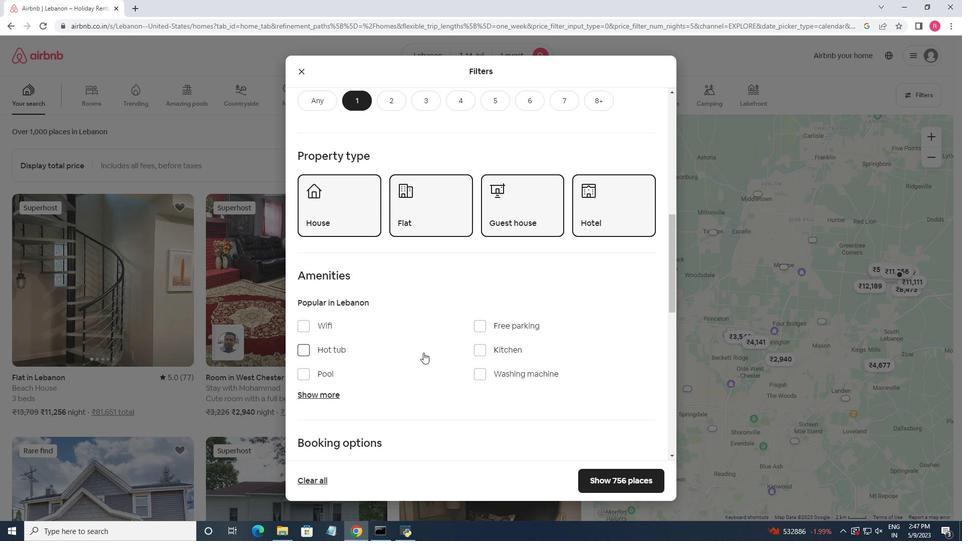 
Action: Mouse moved to (423, 351)
Screenshot: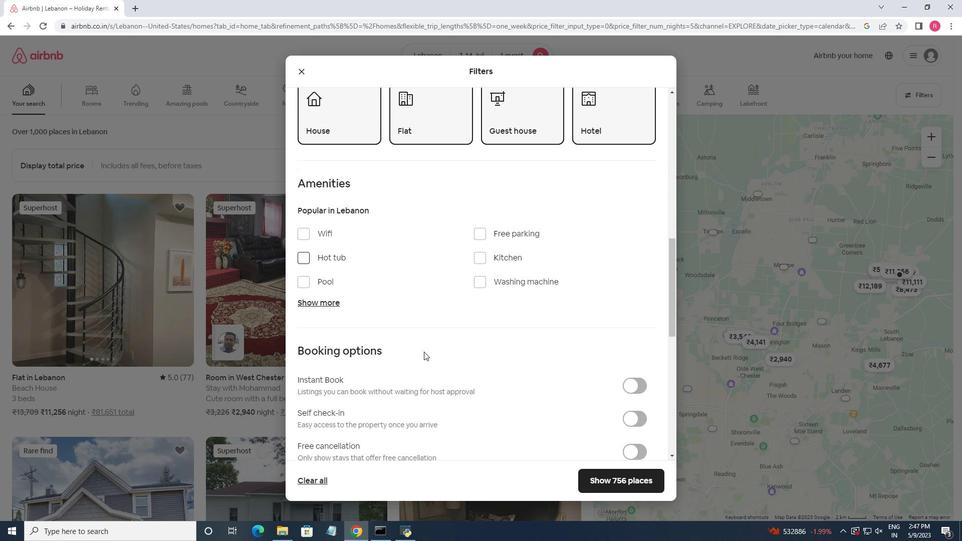 
Action: Mouse scrolled (423, 351) with delta (0, 0)
Screenshot: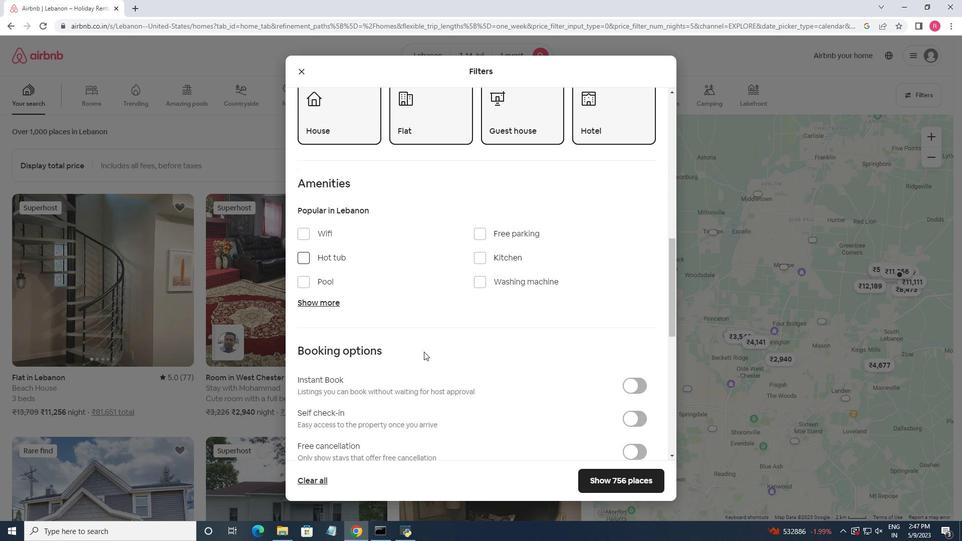 
Action: Mouse scrolled (423, 351) with delta (0, 0)
Screenshot: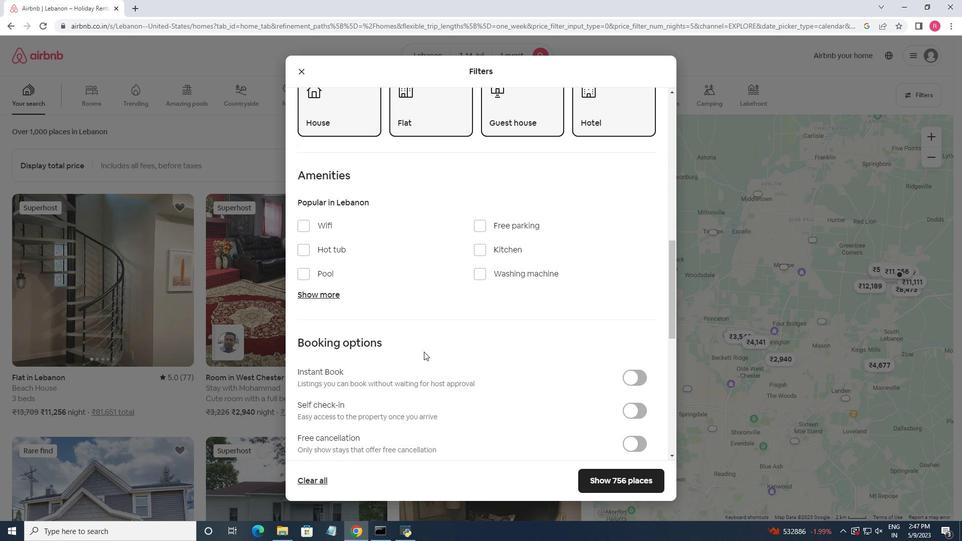 
Action: Mouse moved to (637, 309)
Screenshot: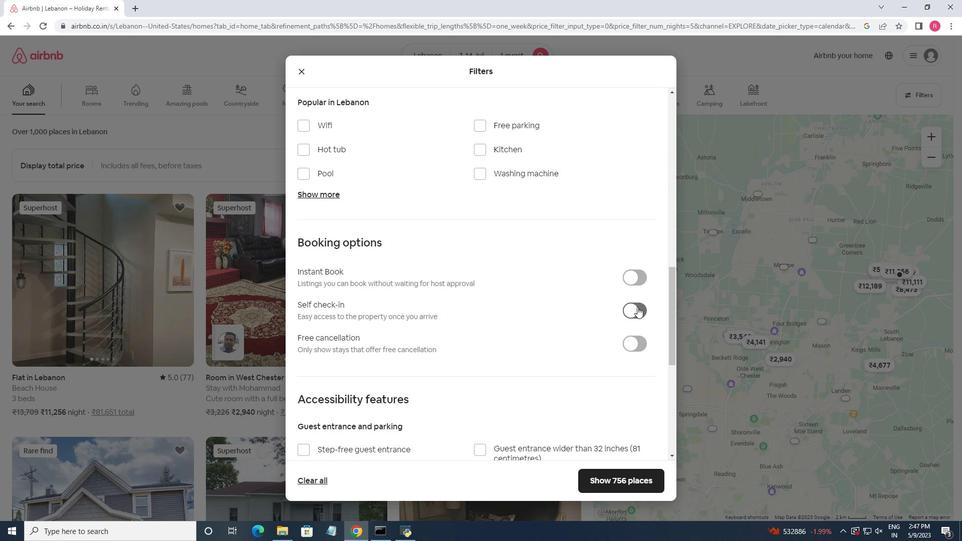 
Action: Mouse pressed left at (637, 309)
Screenshot: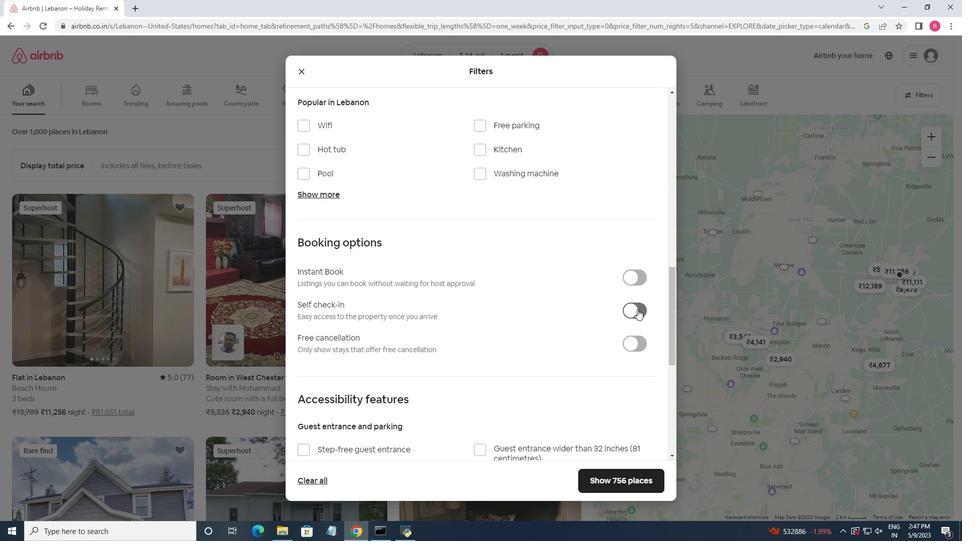 
Action: Mouse moved to (526, 318)
Screenshot: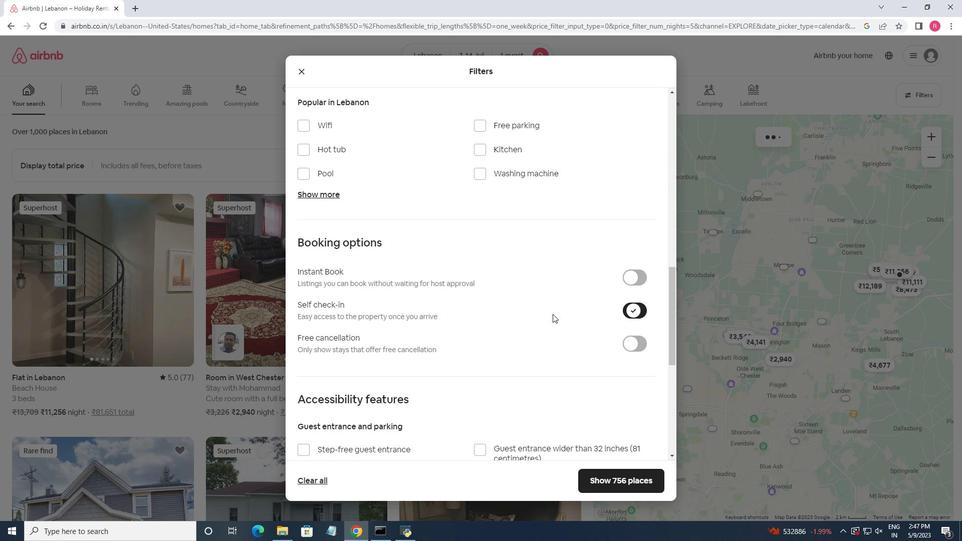 
Action: Mouse scrolled (526, 318) with delta (0, 0)
Screenshot: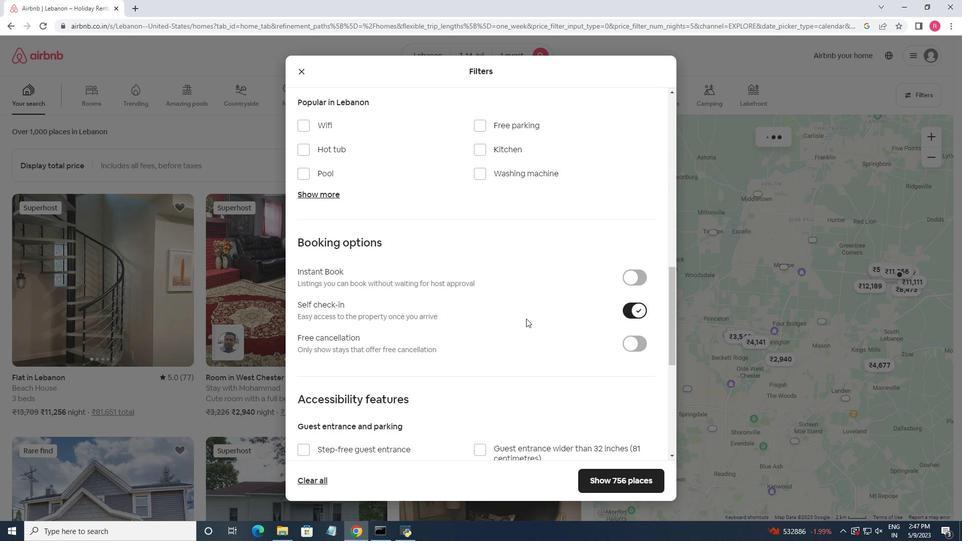 
Action: Mouse moved to (526, 319)
Screenshot: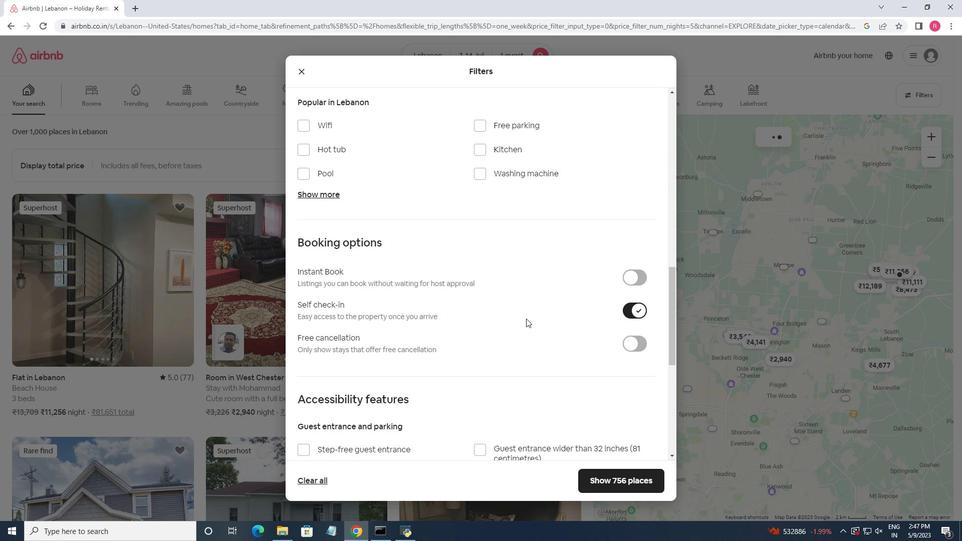 
Action: Mouse scrolled (526, 318) with delta (0, 0)
Screenshot: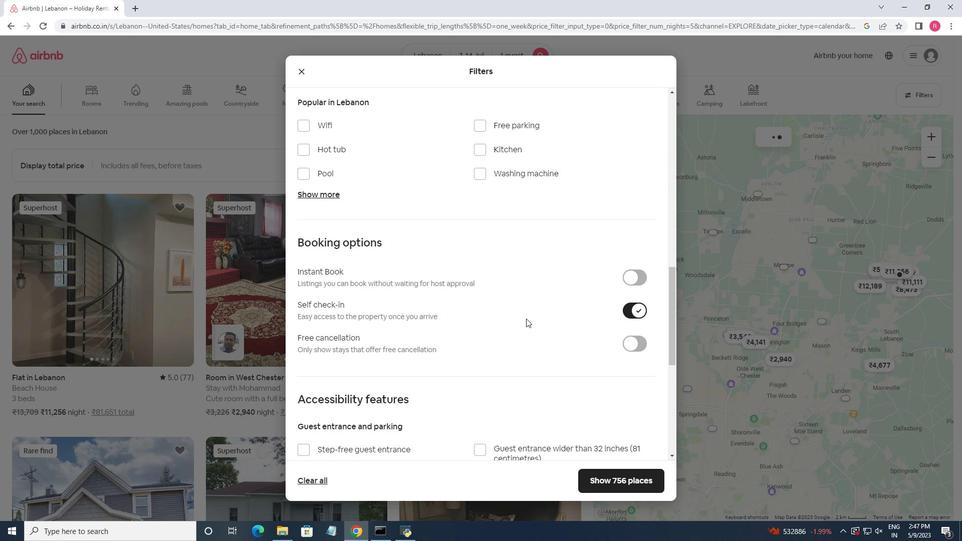 
Action: Mouse moved to (526, 319)
Screenshot: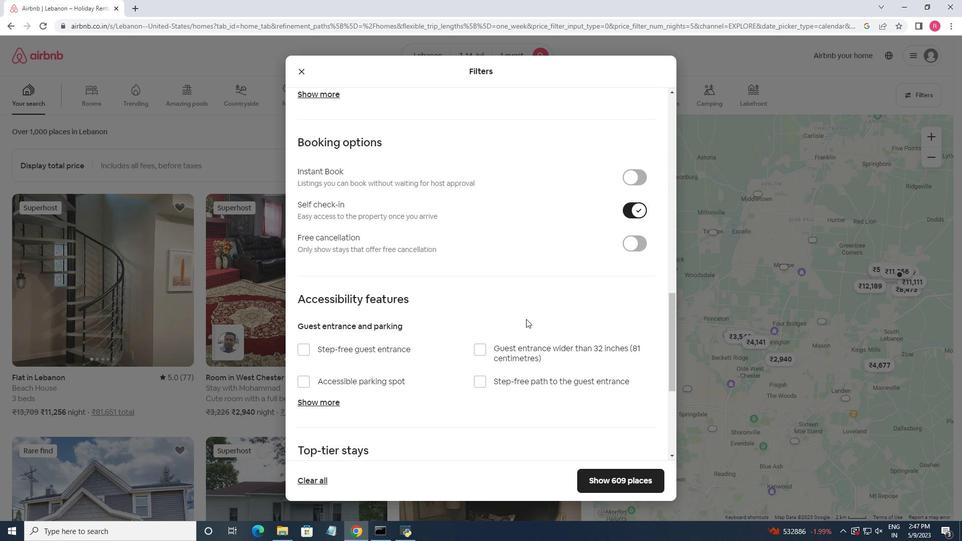 
Action: Mouse scrolled (526, 318) with delta (0, 0)
Screenshot: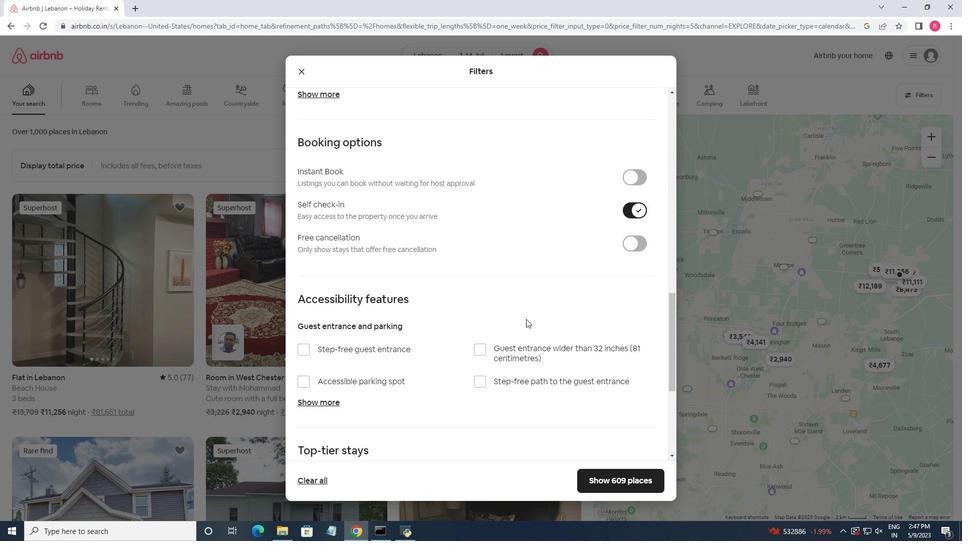 
Action: Mouse moved to (527, 320)
Screenshot: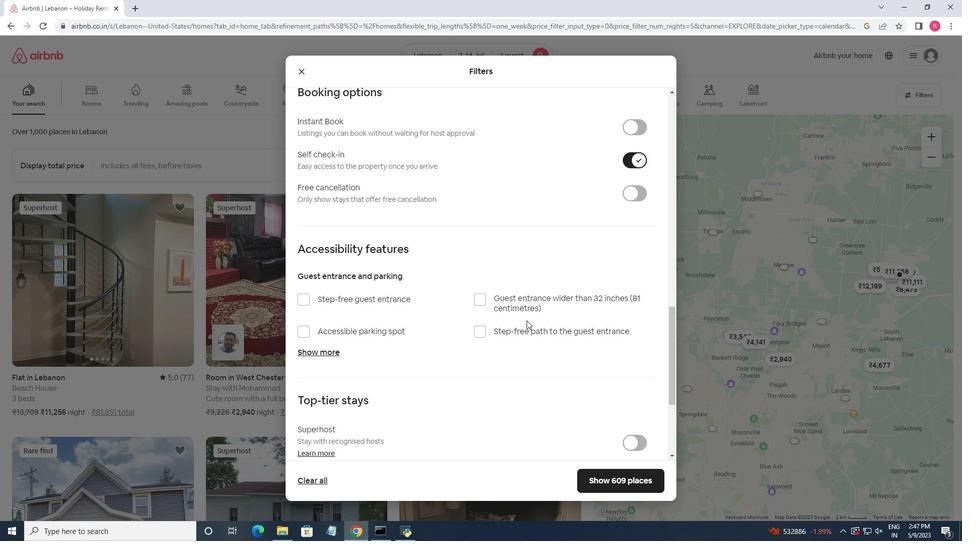 
Action: Mouse scrolled (527, 320) with delta (0, 0)
Screenshot: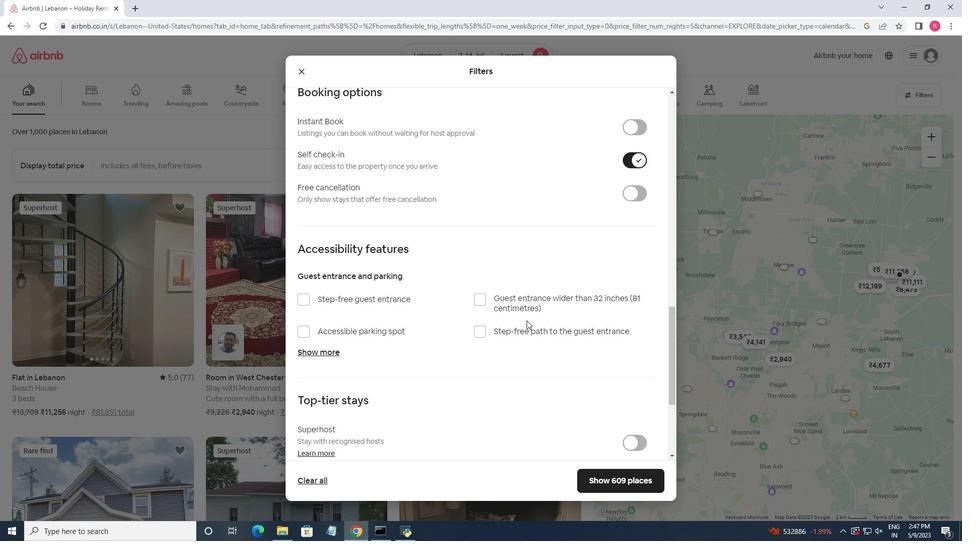 
Action: Mouse scrolled (527, 320) with delta (0, 0)
Screenshot: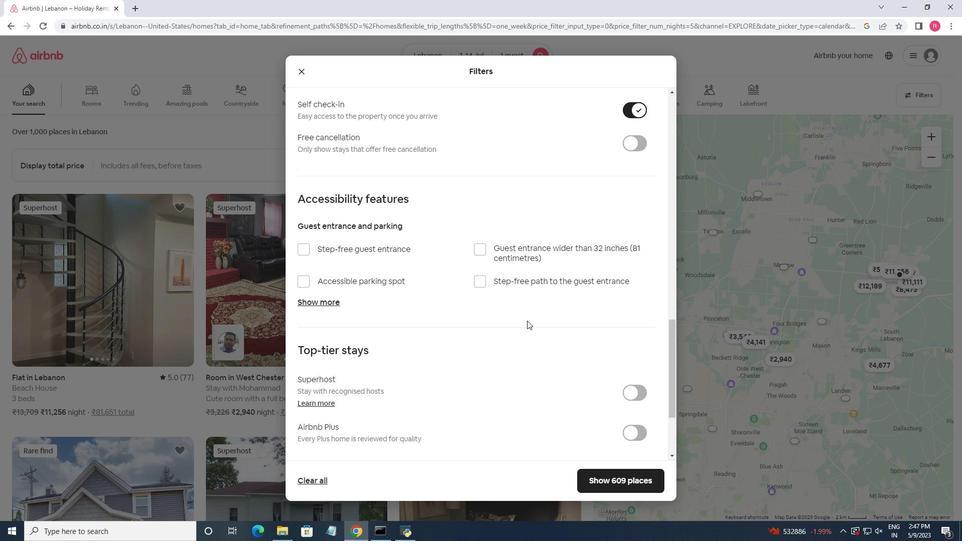 
Action: Mouse moved to (527, 321)
Screenshot: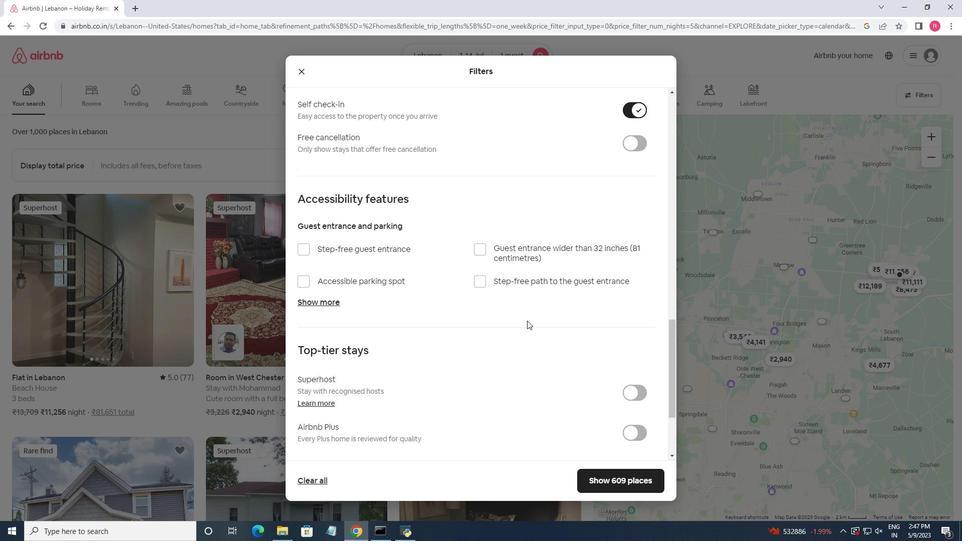 
Action: Mouse scrolled (527, 321) with delta (0, 0)
Screenshot: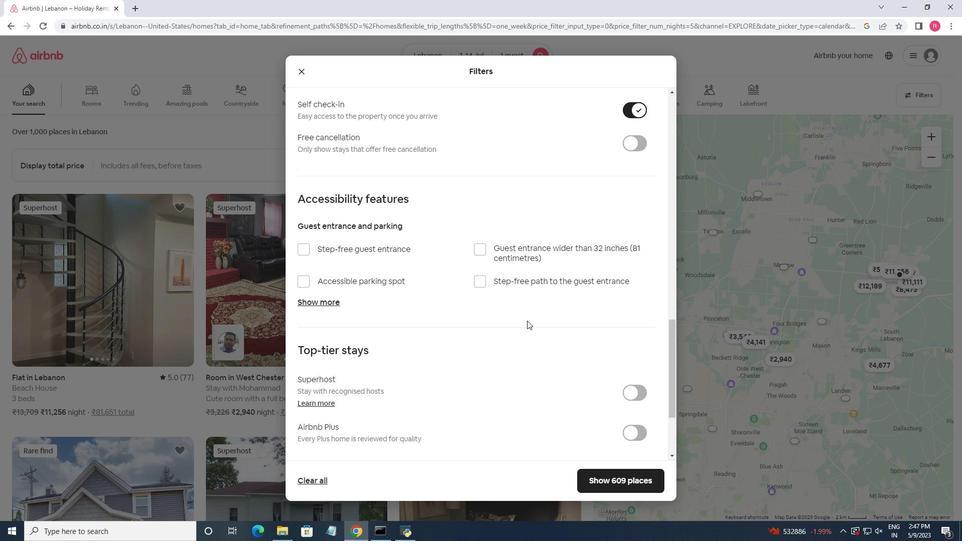 
Action: Mouse moved to (527, 322)
Screenshot: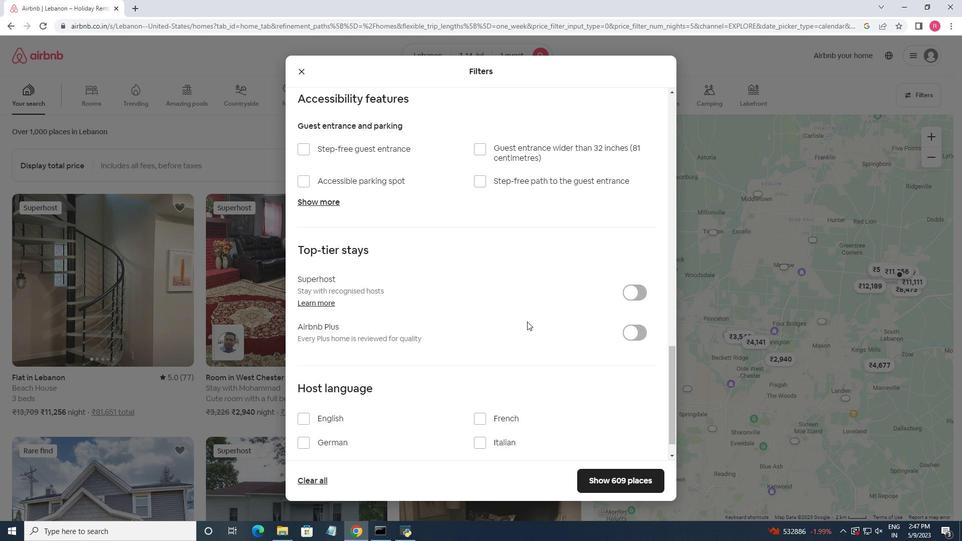 
Action: Mouse scrolled (527, 321) with delta (0, 0)
Screenshot: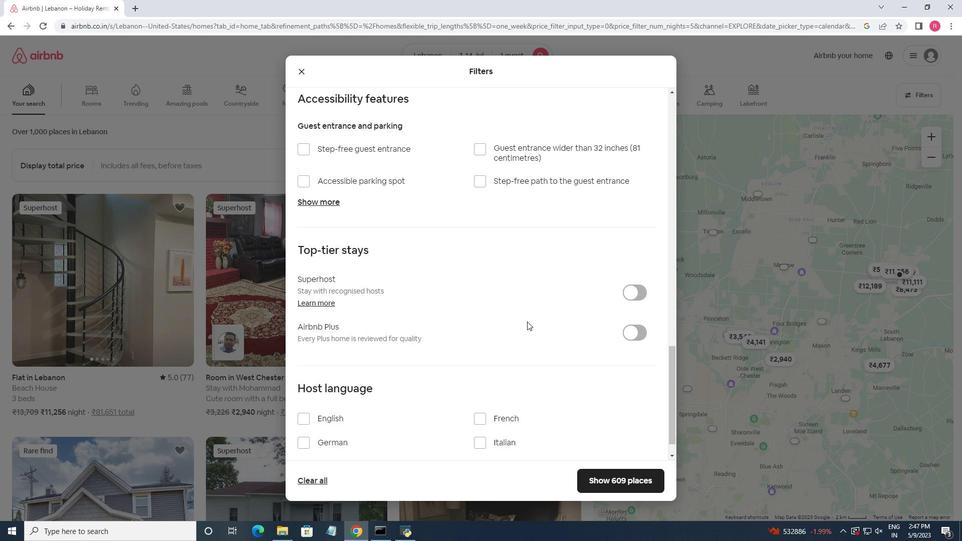 
Action: Mouse moved to (304, 389)
Screenshot: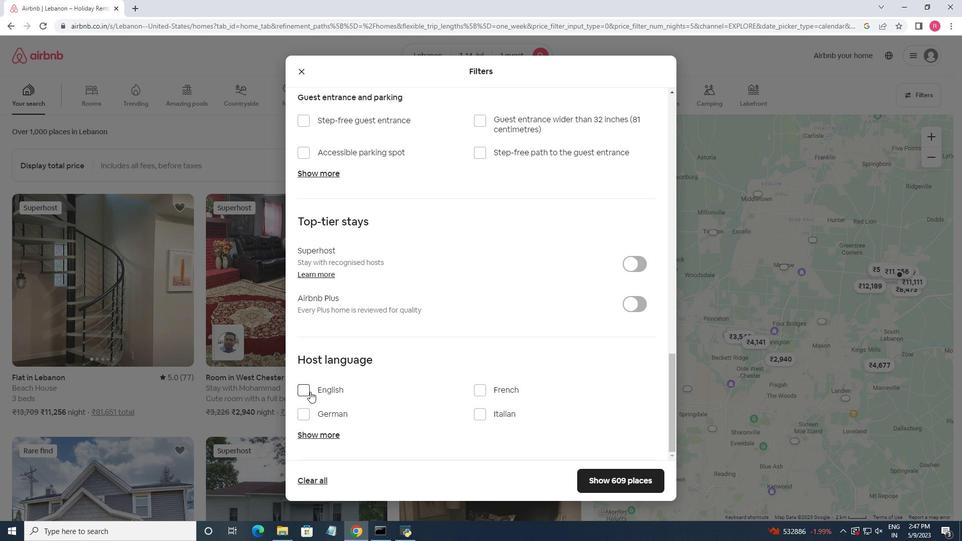
Action: Mouse pressed left at (304, 389)
Screenshot: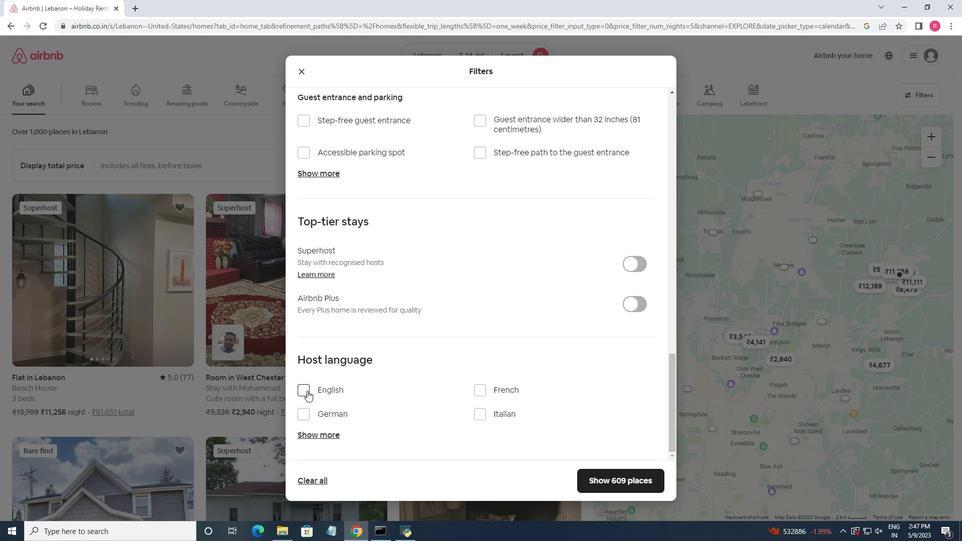 
Action: Mouse moved to (621, 475)
Screenshot: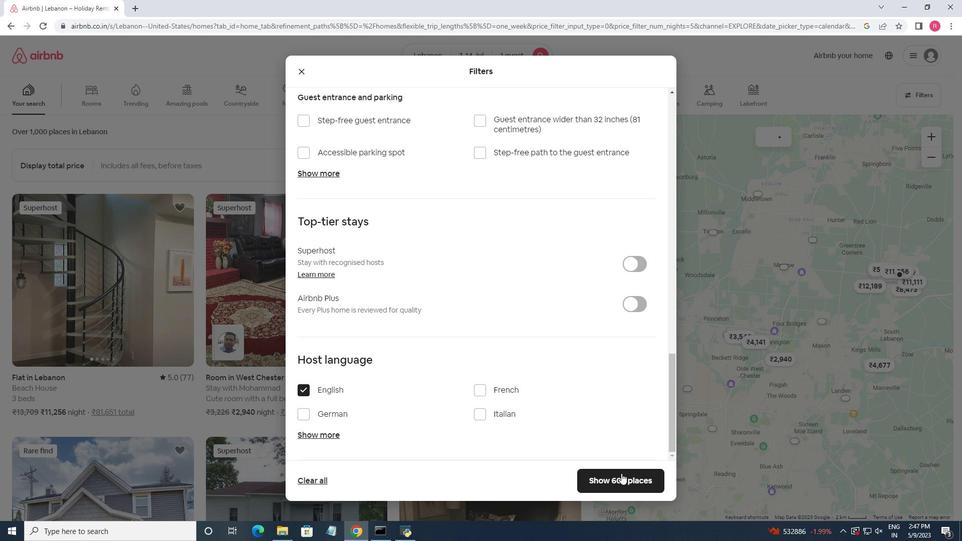 
Action: Mouse pressed left at (621, 475)
Screenshot: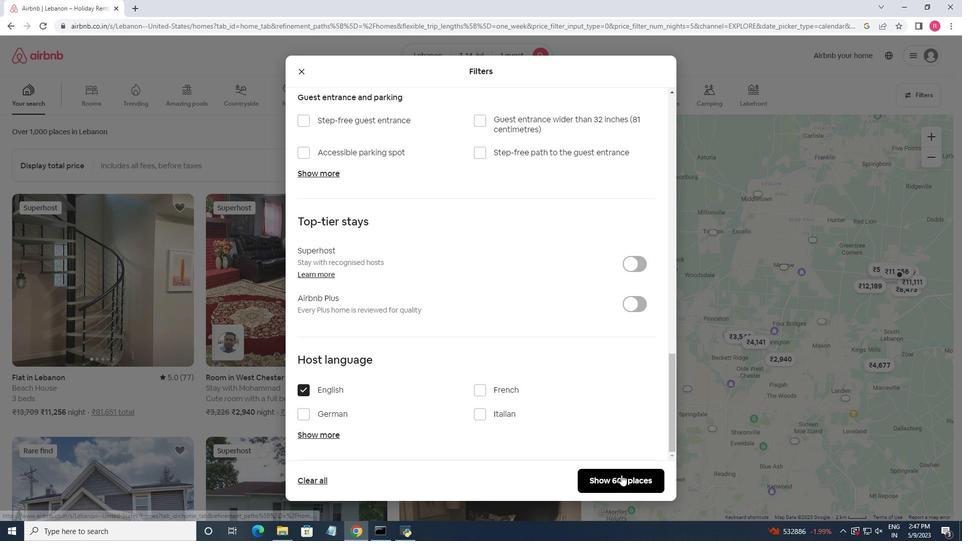 
